 Task: Open report playful template from the template gallery.
Action: Mouse moved to (52, 90)
Screenshot: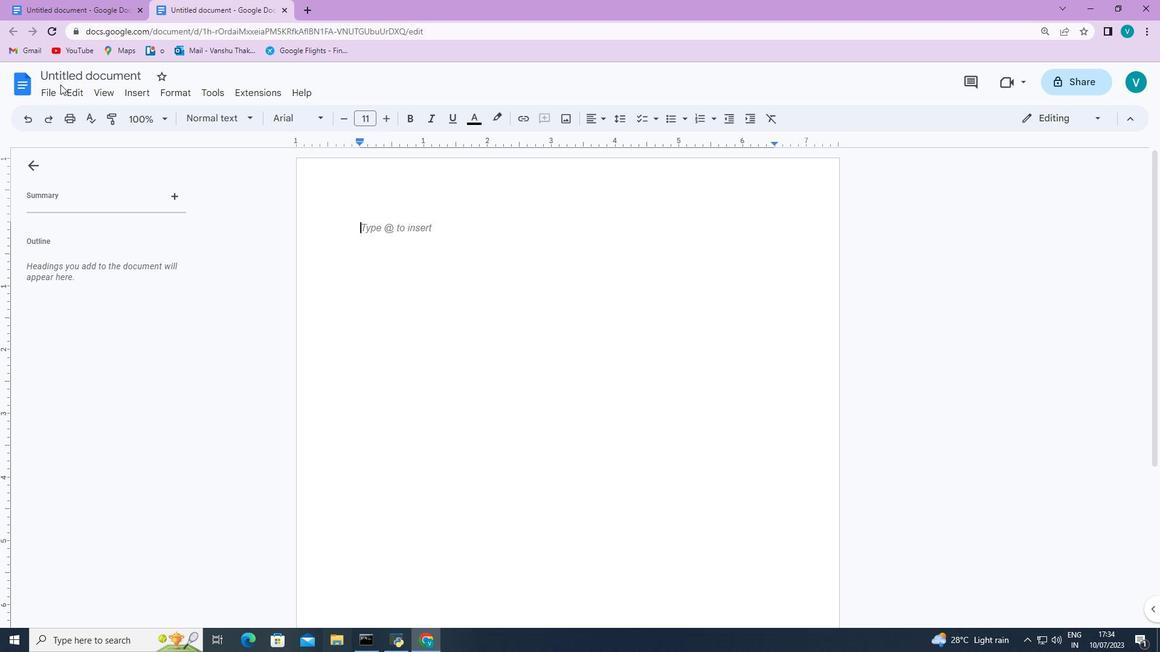 
Action: Mouse pressed left at (52, 90)
Screenshot: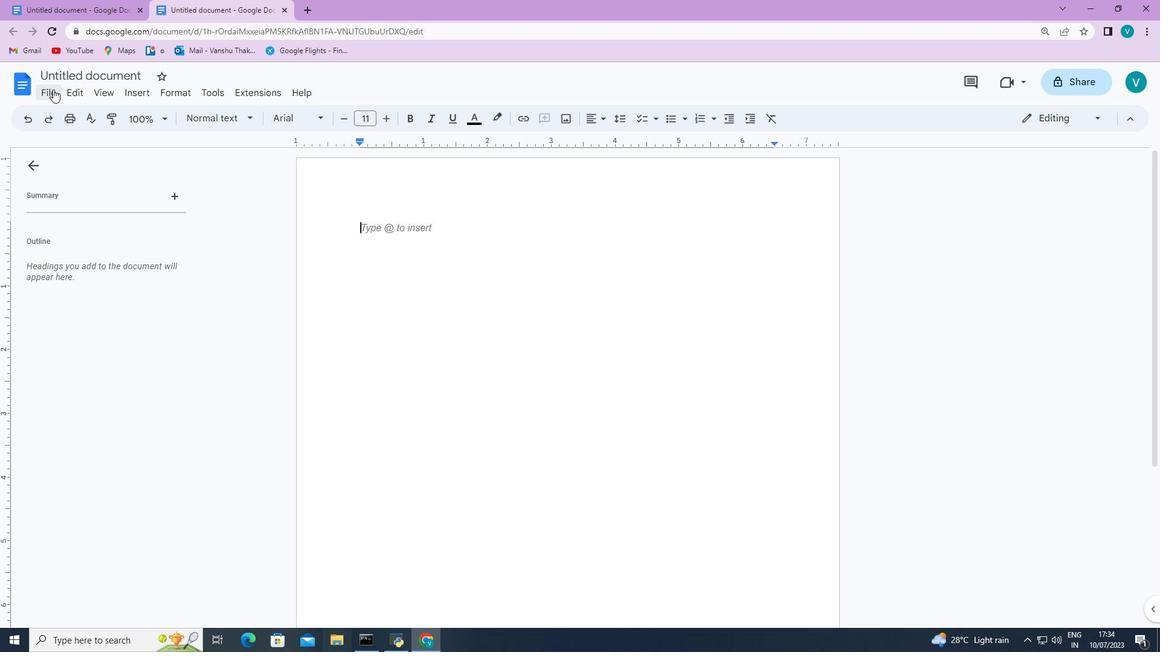 
Action: Mouse moved to (314, 139)
Screenshot: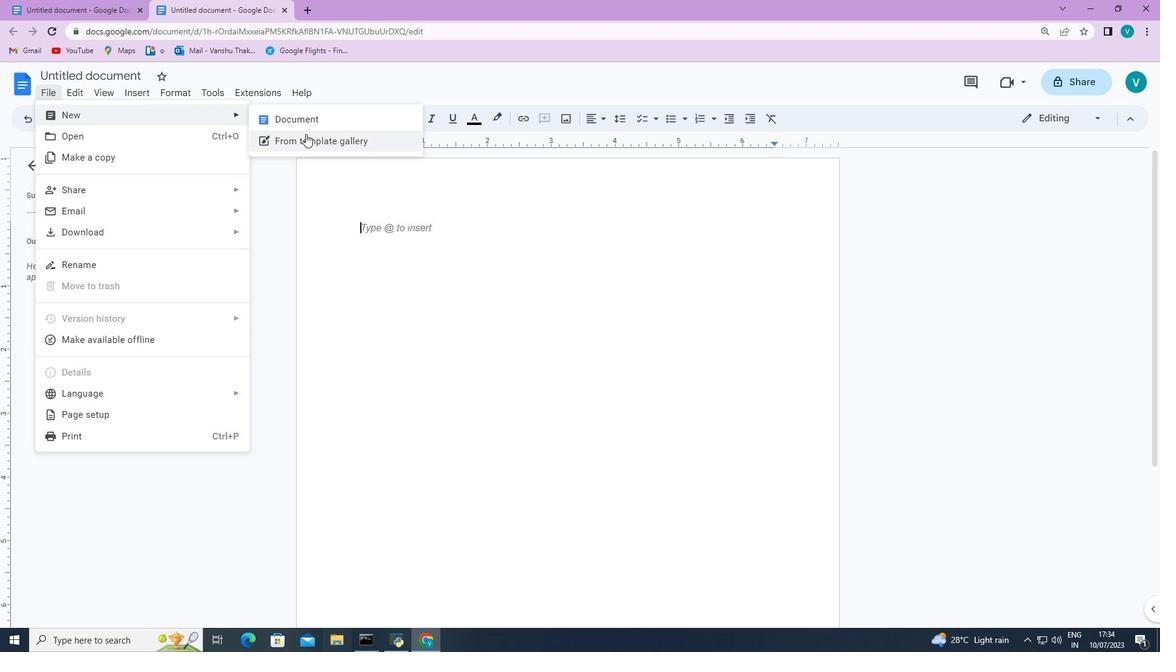 
Action: Mouse pressed left at (314, 139)
Screenshot: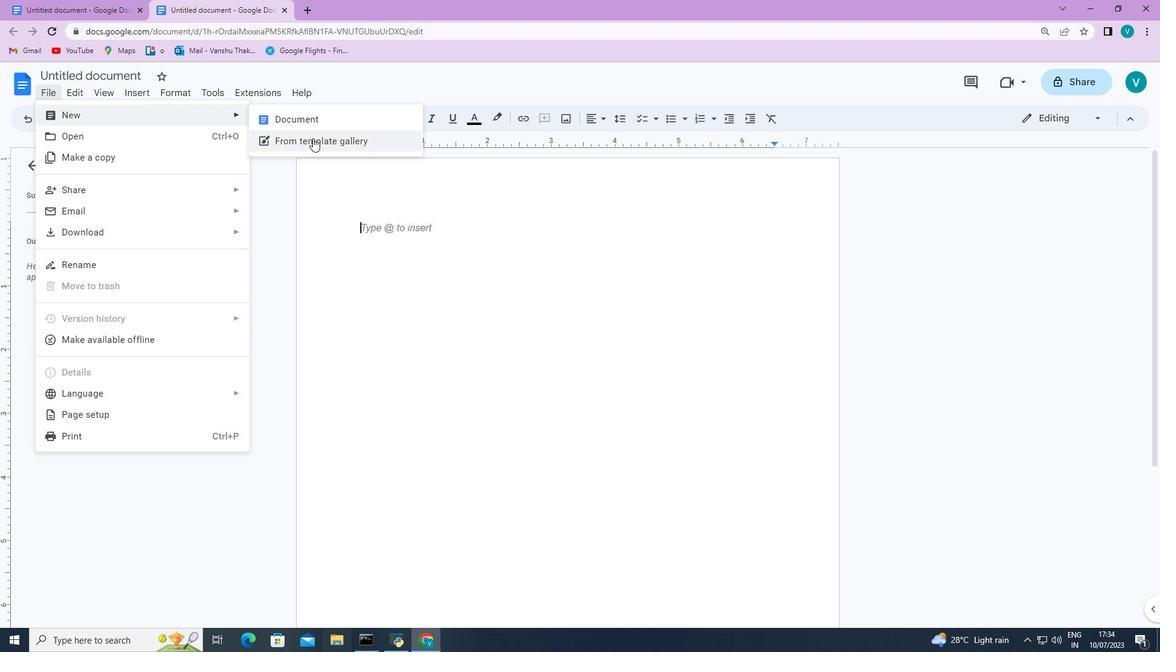
Action: Mouse moved to (352, 287)
Screenshot: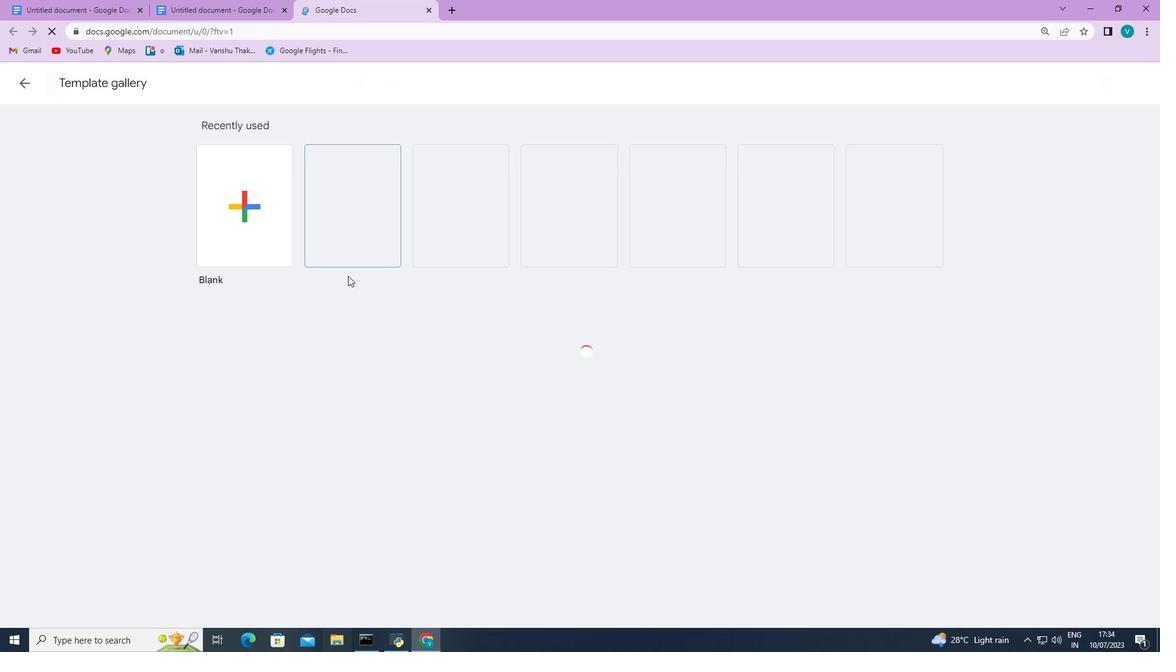 
Action: Mouse scrolled (352, 287) with delta (0, 0)
Screenshot: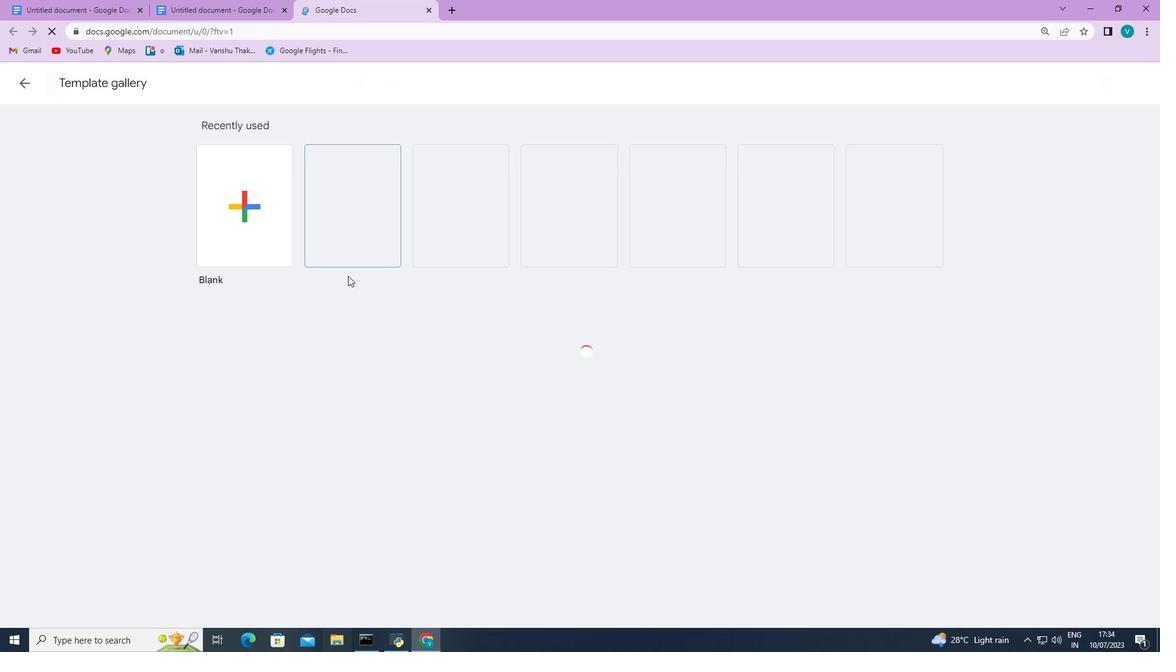 
Action: Mouse moved to (353, 289)
Screenshot: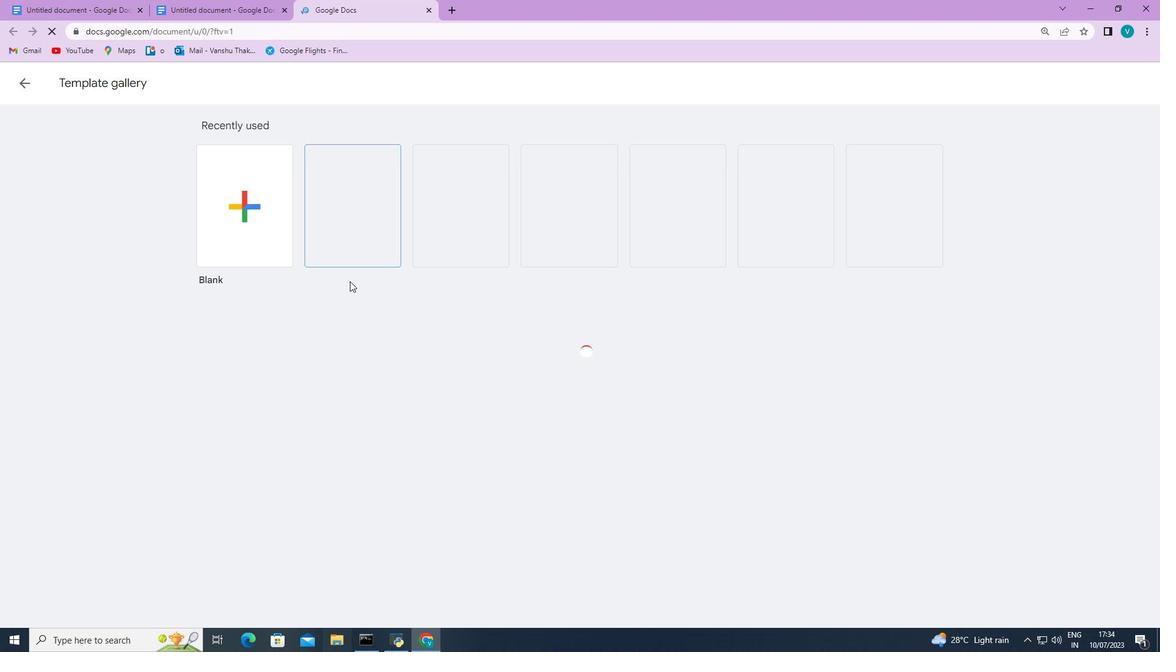 
Action: Mouse scrolled (353, 288) with delta (0, 0)
Screenshot: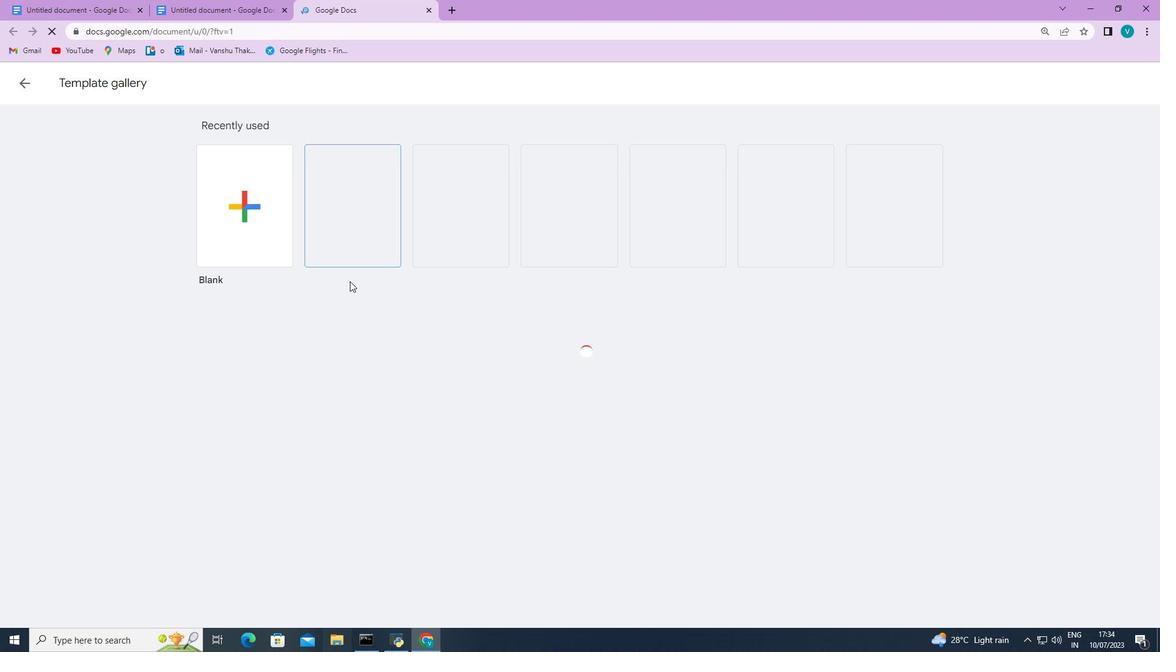 
Action: Mouse moved to (353, 289)
Screenshot: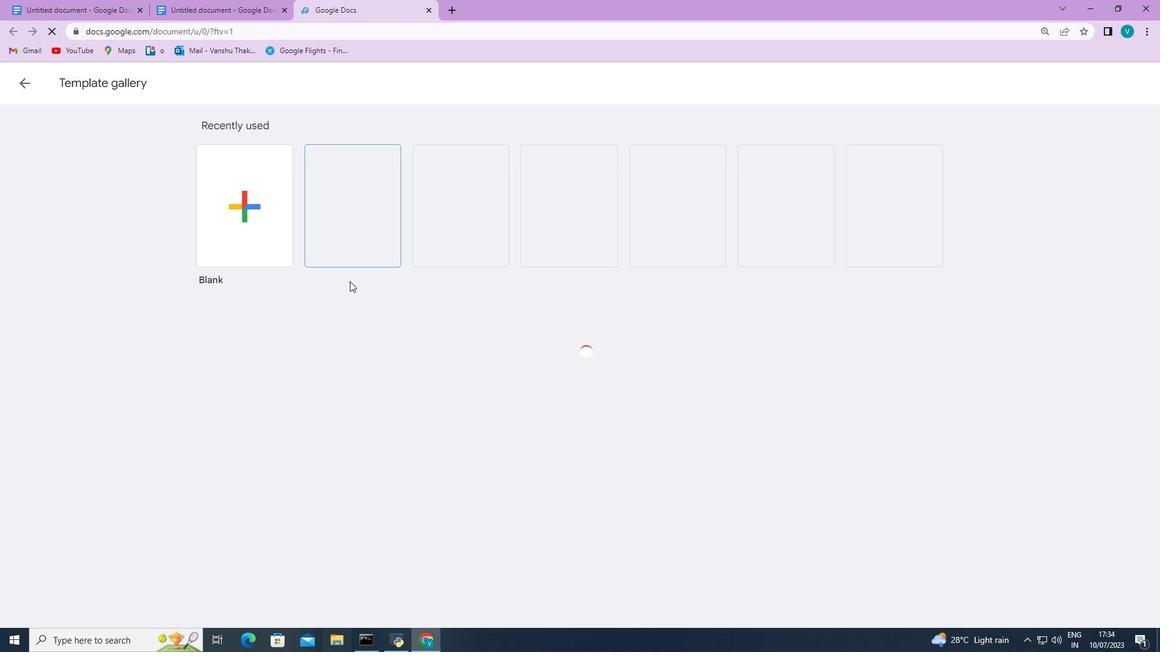 
Action: Mouse scrolled (353, 288) with delta (0, 0)
Screenshot: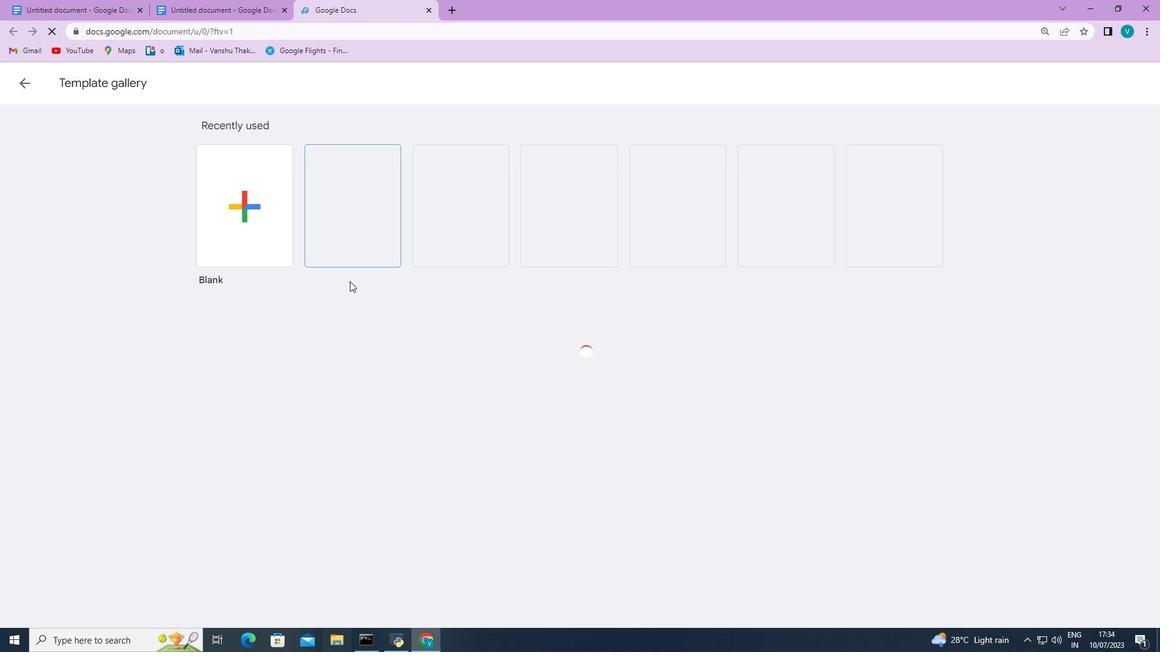 
Action: Mouse scrolled (353, 288) with delta (0, 0)
Screenshot: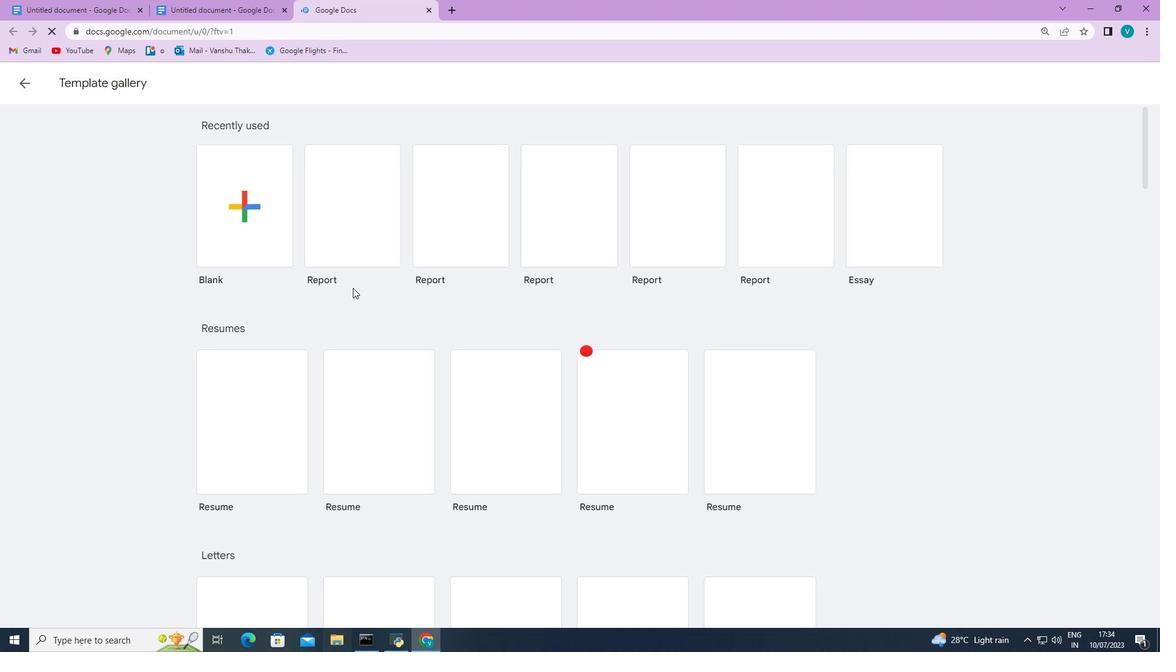 
Action: Mouse scrolled (353, 288) with delta (0, 0)
Screenshot: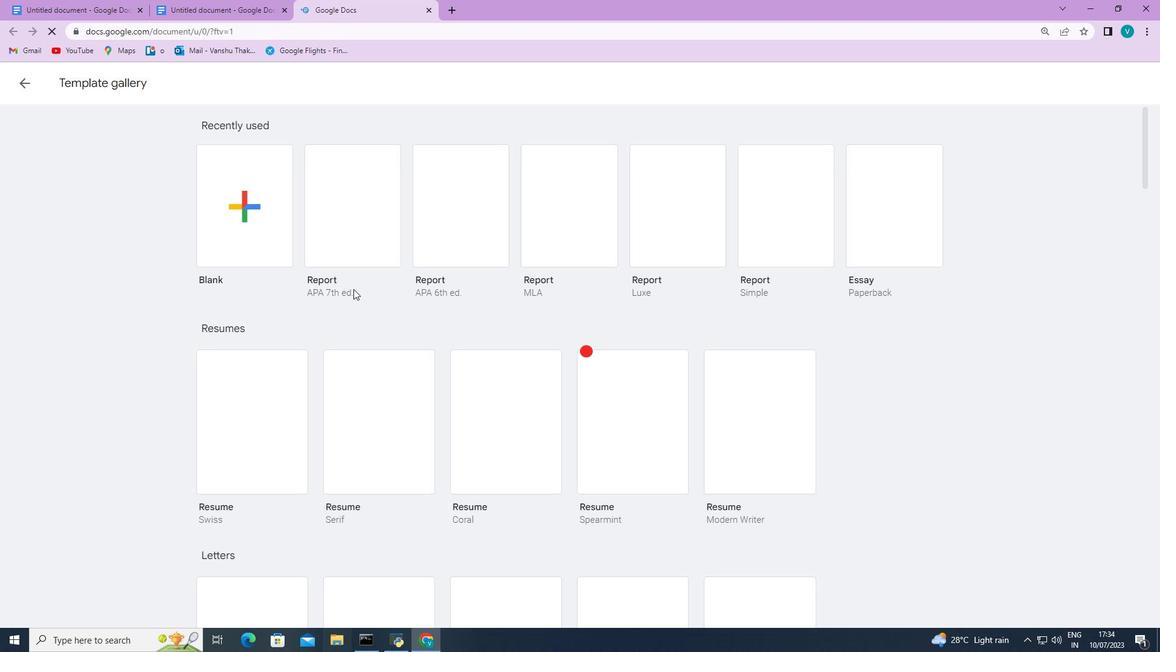 
Action: Mouse scrolled (353, 288) with delta (0, 0)
Screenshot: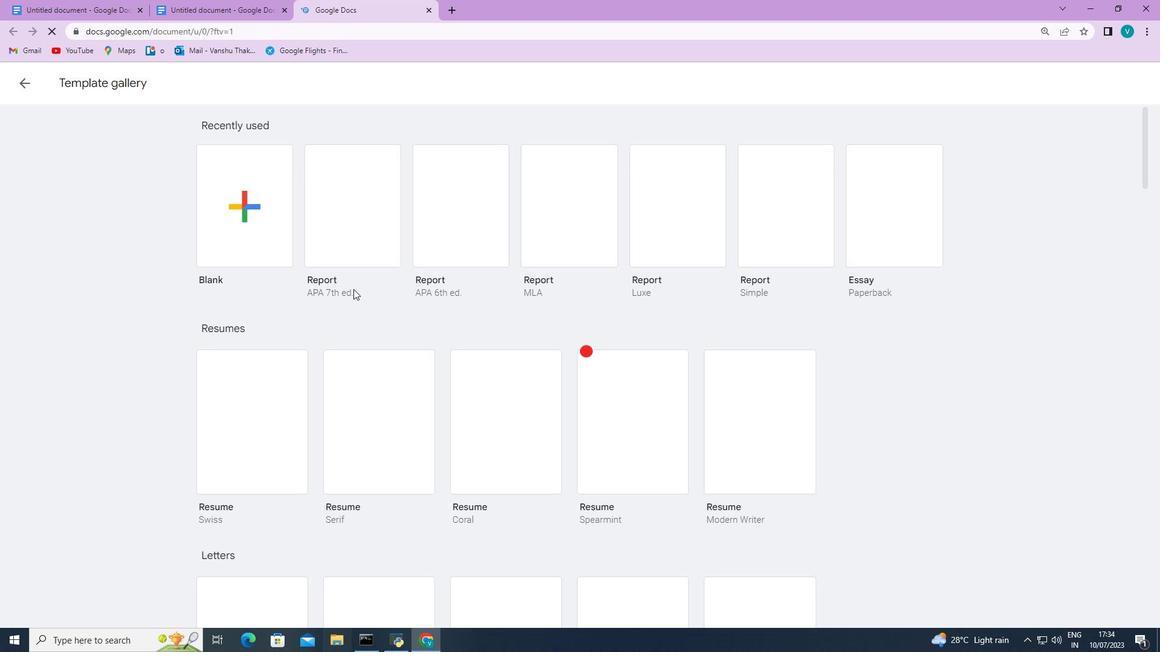 
Action: Mouse scrolled (353, 288) with delta (0, 0)
Screenshot: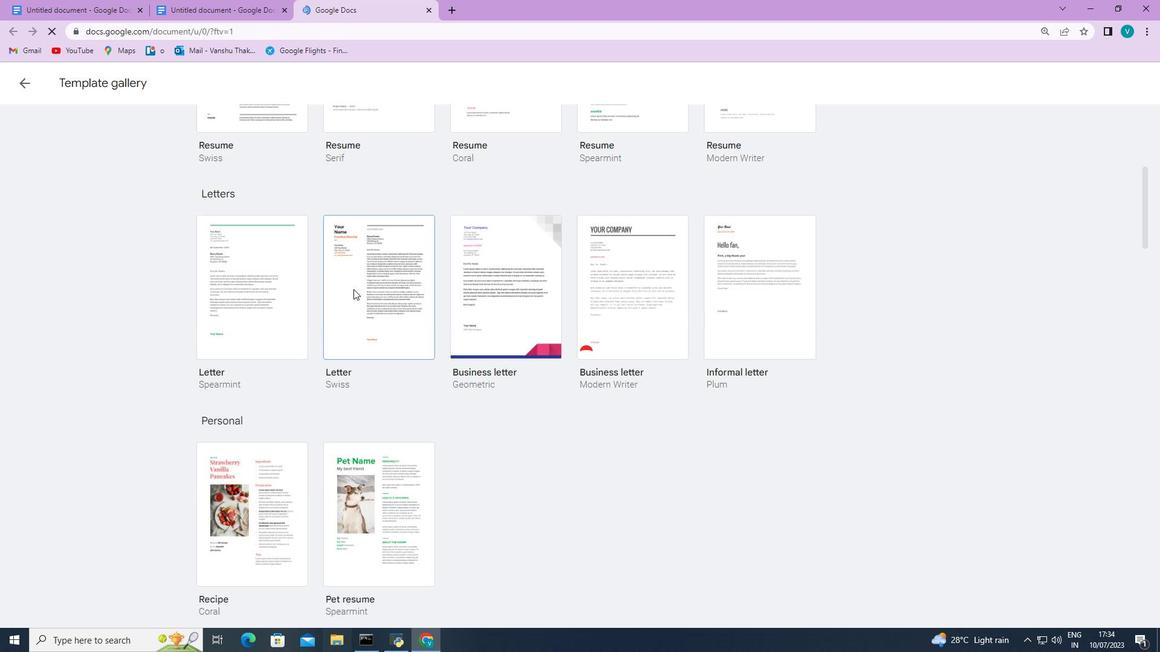 
Action: Mouse scrolled (353, 288) with delta (0, 0)
Screenshot: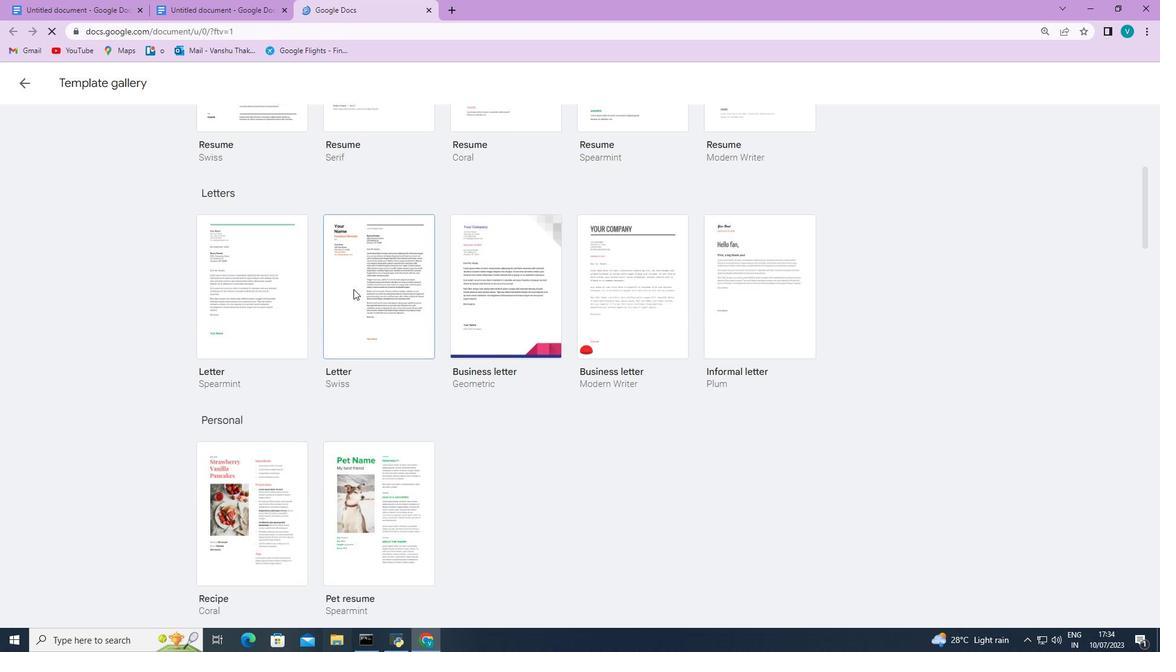 
Action: Mouse scrolled (353, 288) with delta (0, 0)
Screenshot: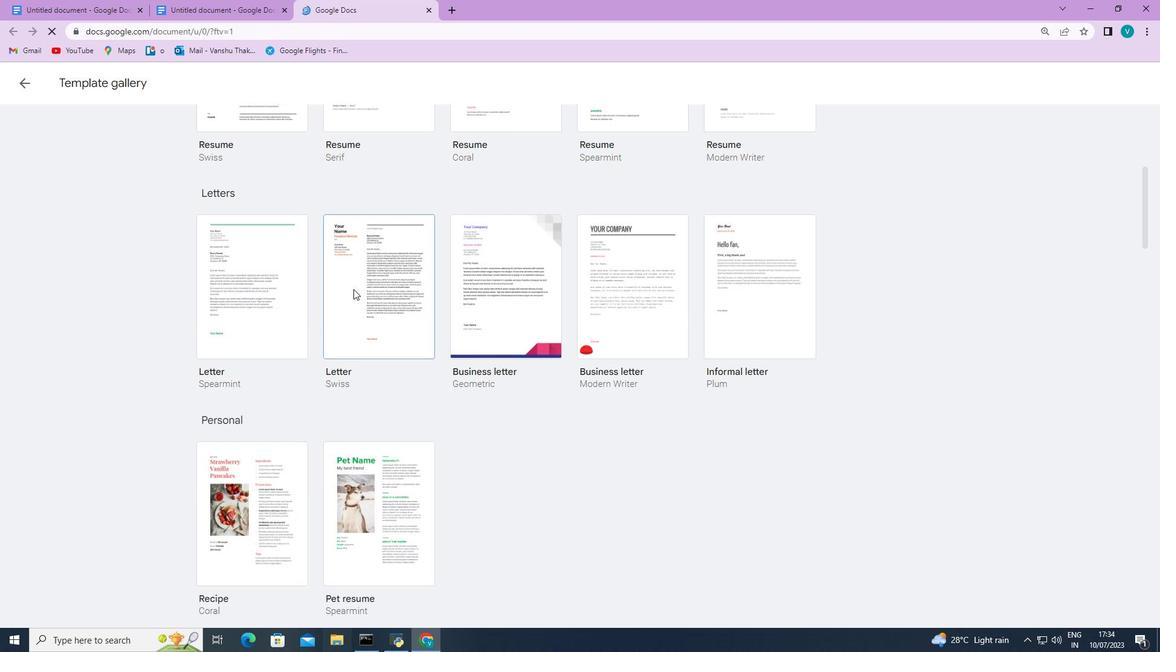 
Action: Mouse scrolled (353, 288) with delta (0, 0)
Screenshot: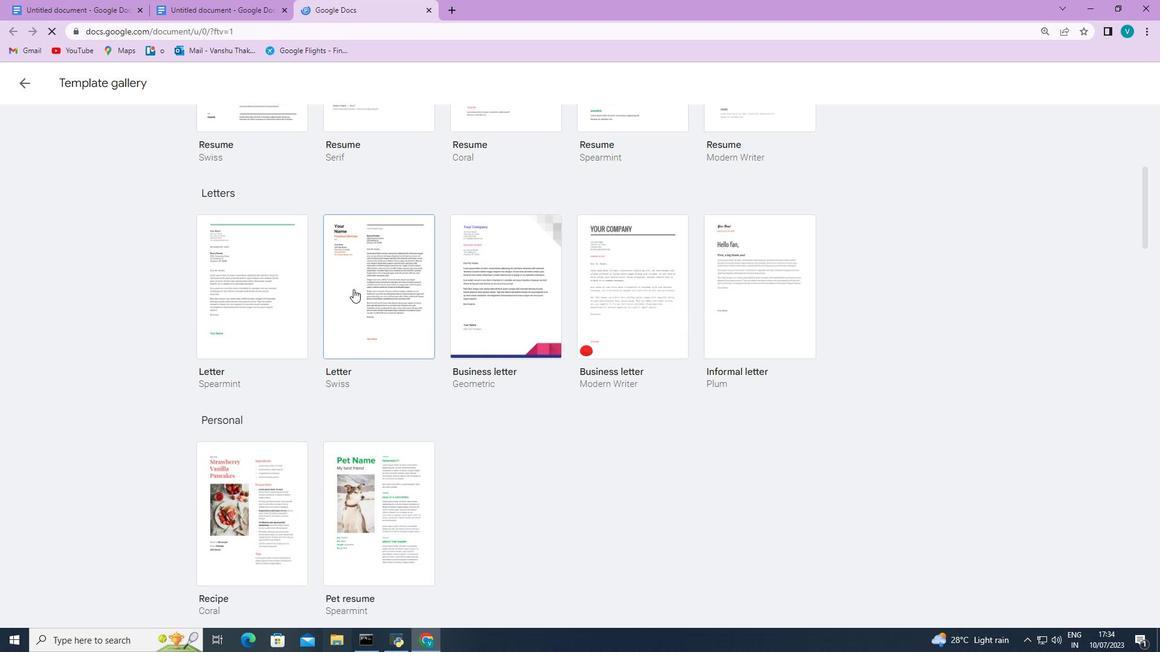 
Action: Mouse scrolled (353, 288) with delta (0, 0)
Screenshot: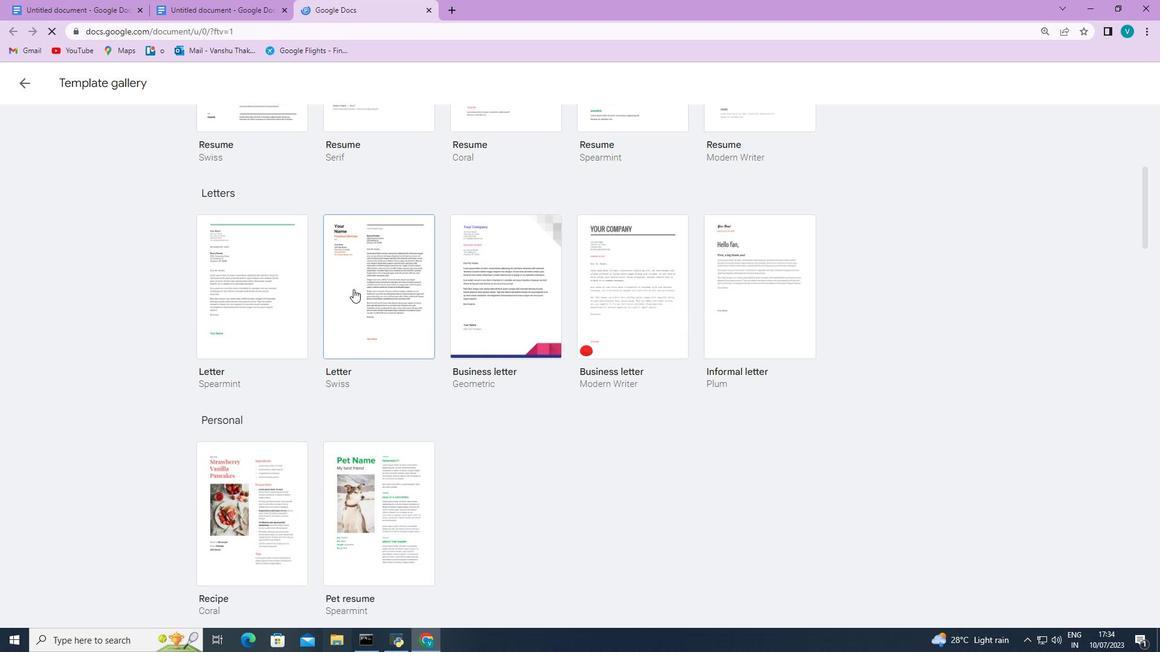 
Action: Mouse scrolled (353, 288) with delta (0, 0)
Screenshot: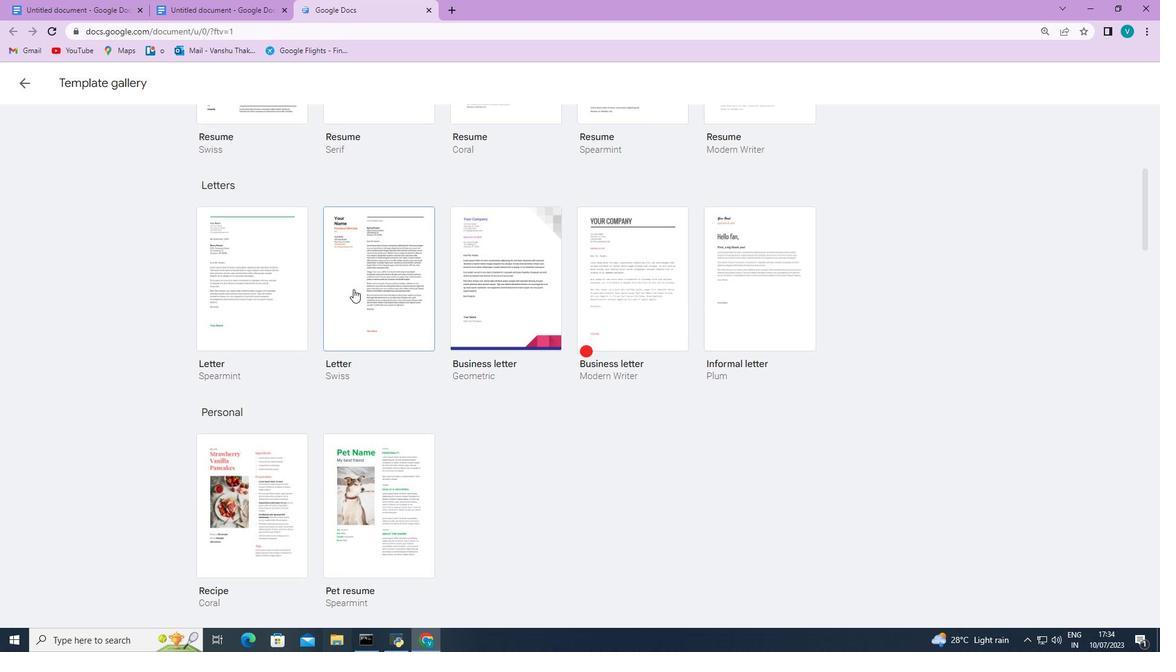 
Action: Mouse scrolled (353, 288) with delta (0, 0)
Screenshot: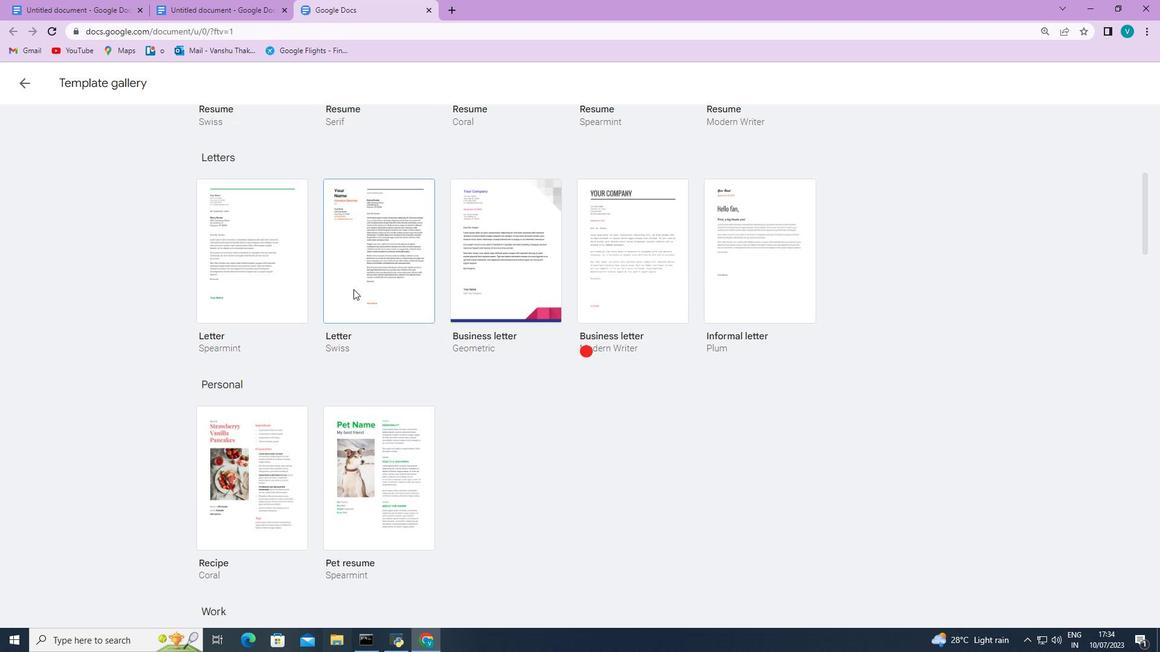 
Action: Mouse scrolled (353, 288) with delta (0, 0)
Screenshot: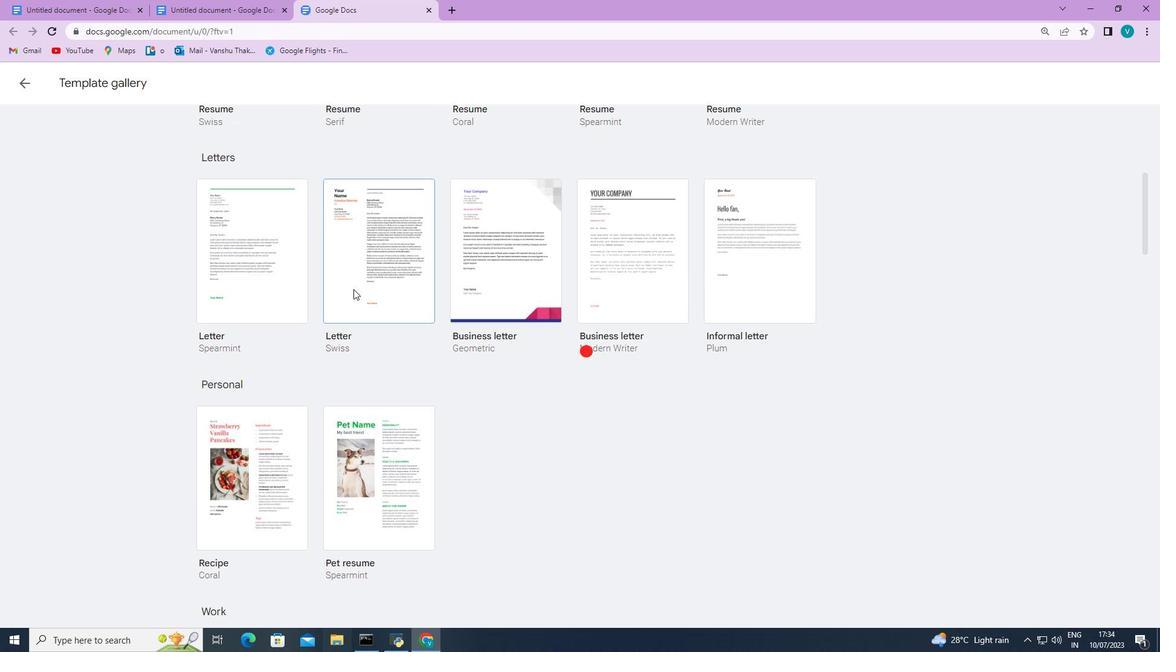 
Action: Mouse scrolled (353, 288) with delta (0, 0)
Screenshot: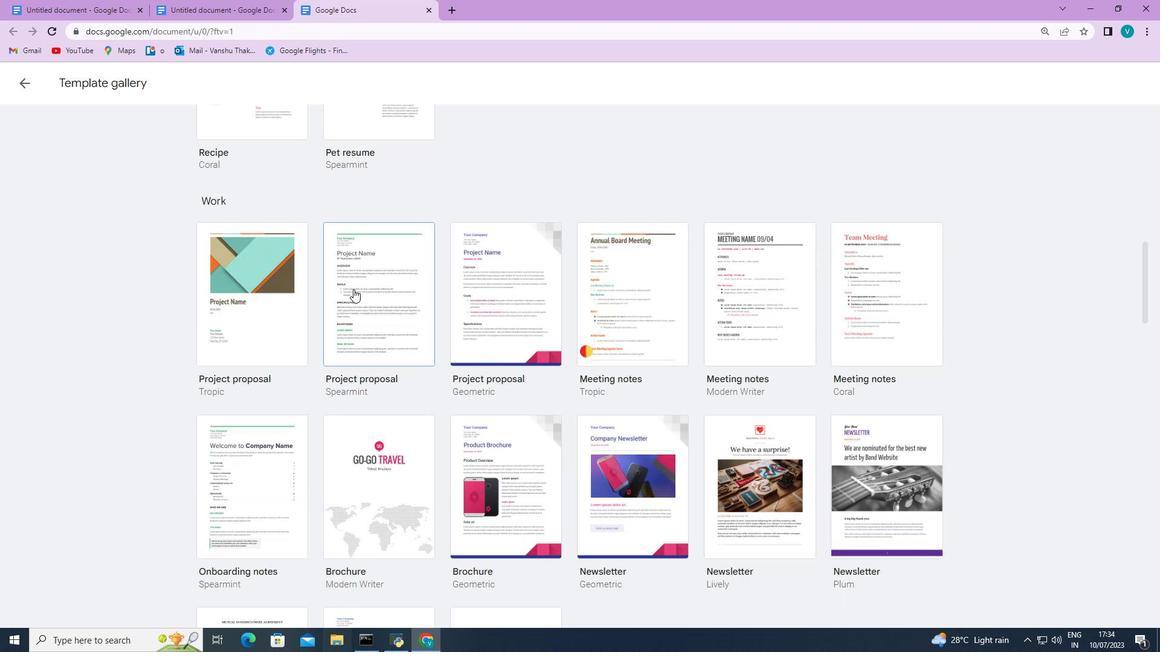 
Action: Mouse scrolled (353, 288) with delta (0, 0)
Screenshot: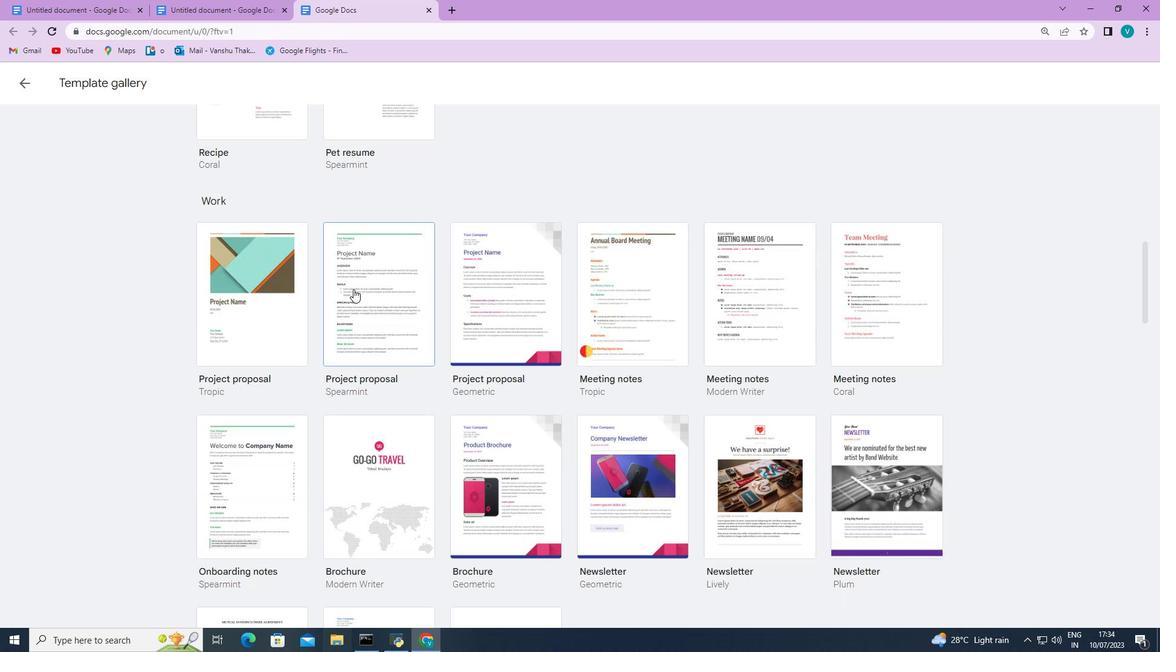 
Action: Mouse scrolled (353, 288) with delta (0, 0)
Screenshot: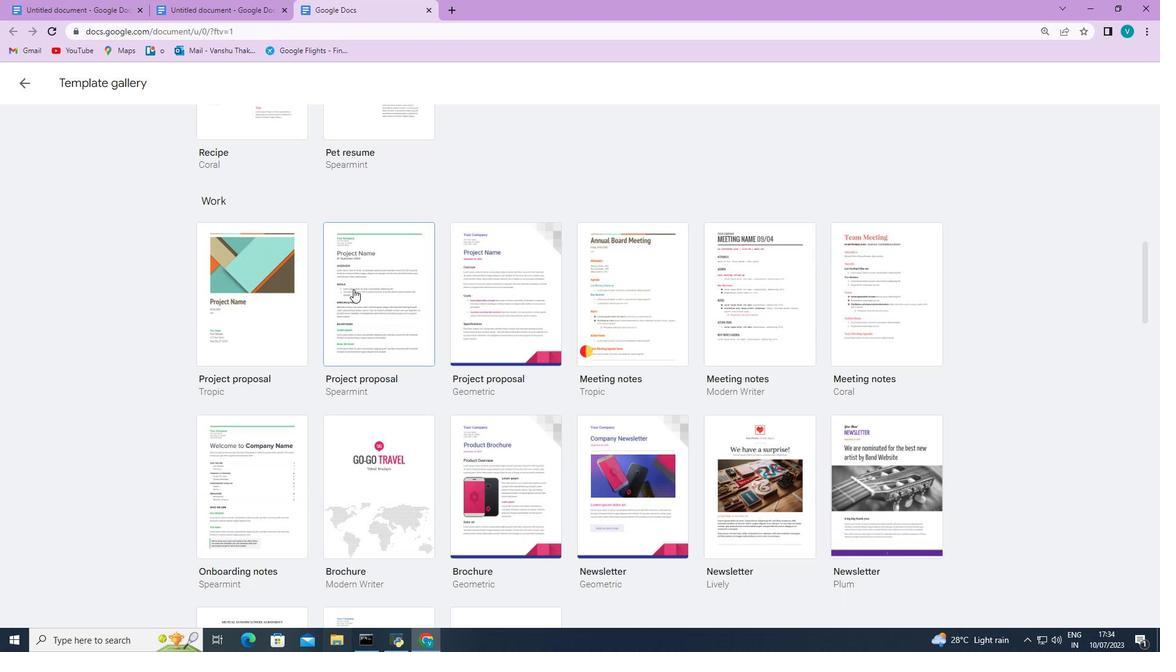 
Action: Mouse scrolled (353, 288) with delta (0, 0)
Screenshot: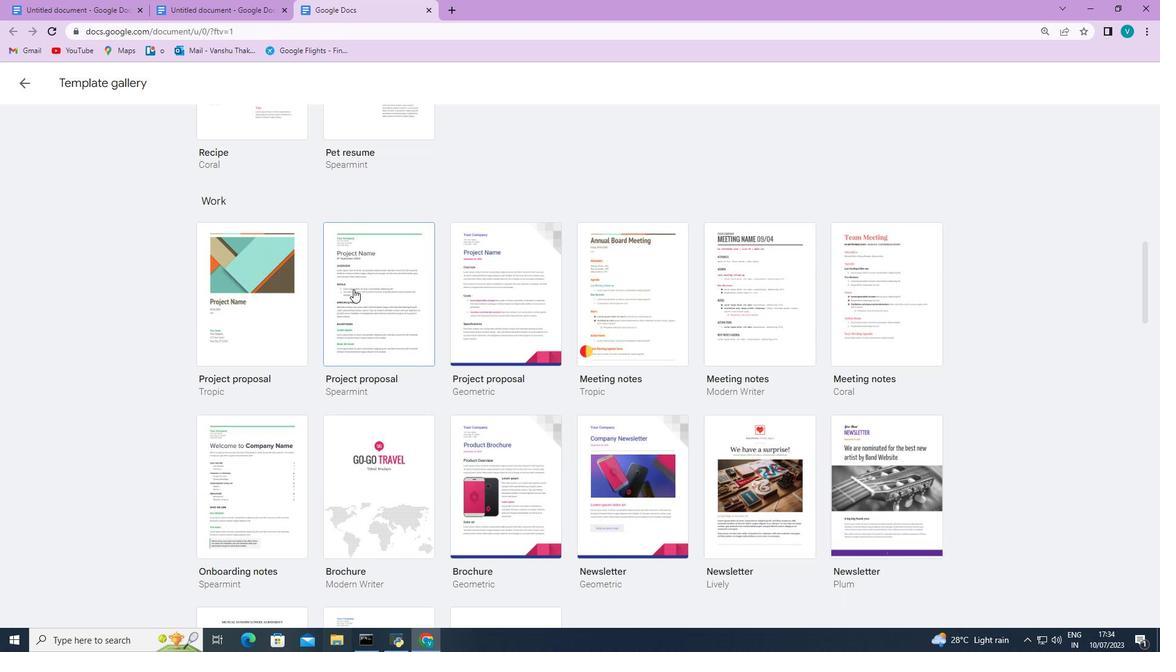 
Action: Mouse scrolled (353, 288) with delta (0, 0)
Screenshot: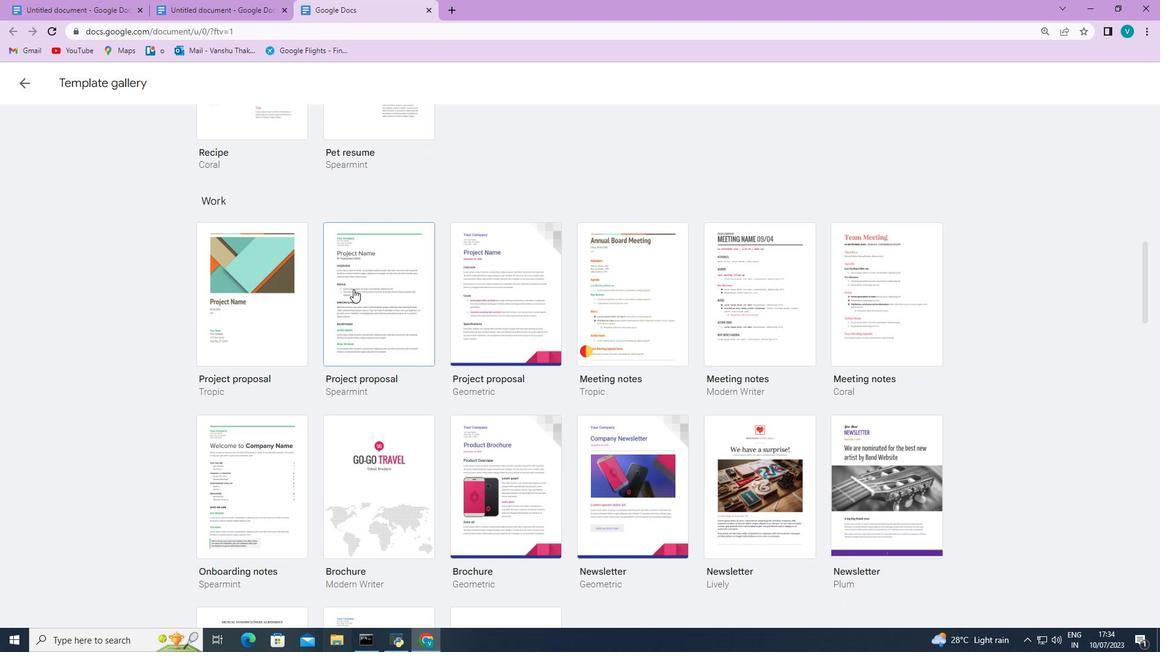 
Action: Mouse scrolled (353, 288) with delta (0, 0)
Screenshot: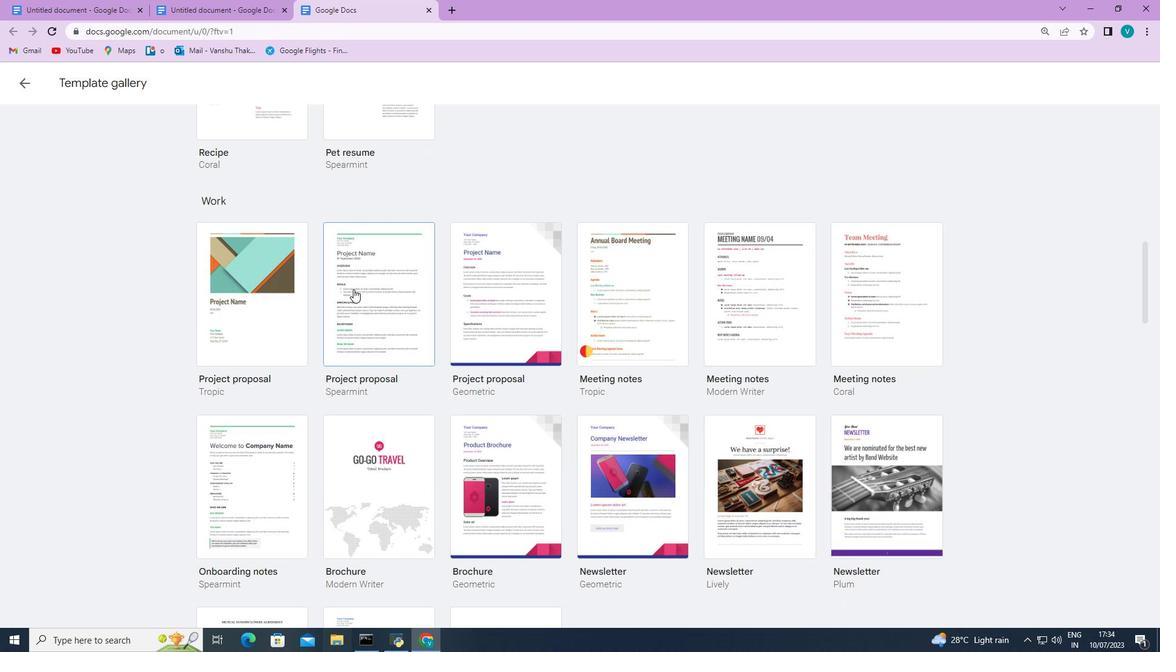 
Action: Mouse scrolled (353, 288) with delta (0, 0)
Screenshot: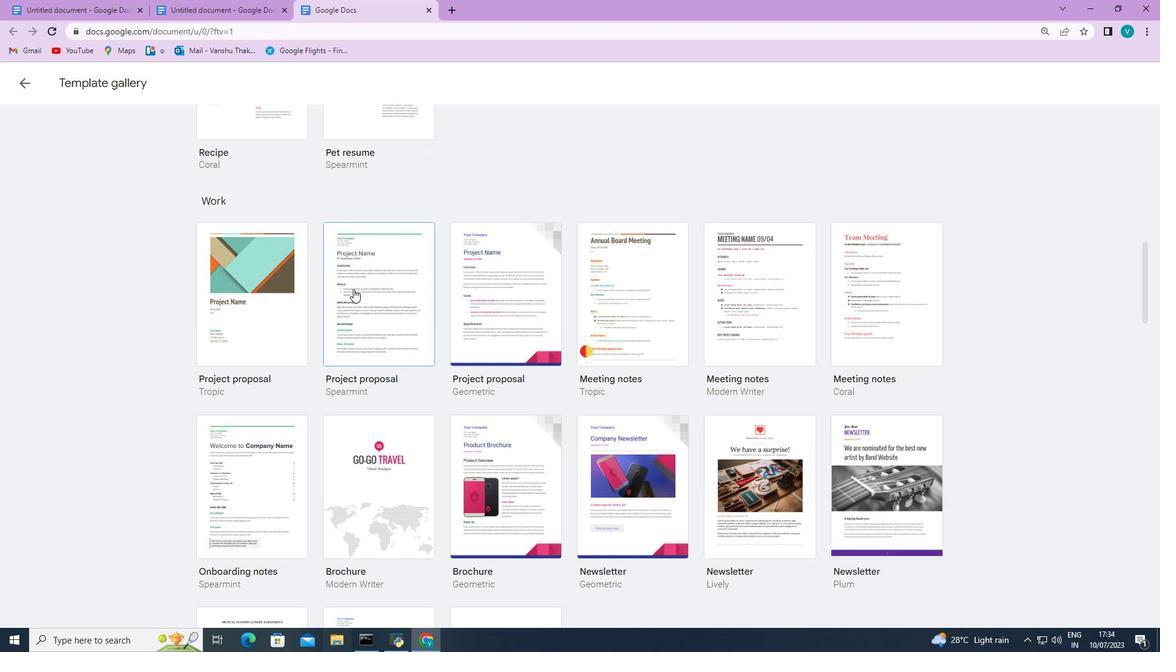 
Action: Mouse scrolled (353, 288) with delta (0, 0)
Screenshot: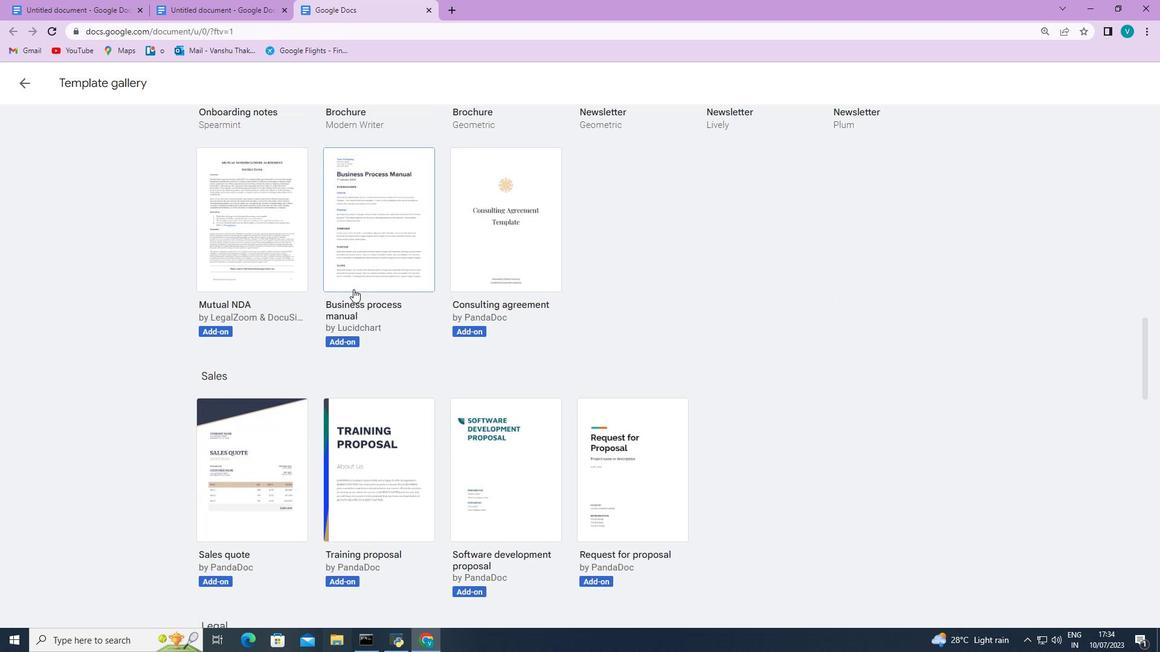 
Action: Mouse scrolled (353, 288) with delta (0, 0)
Screenshot: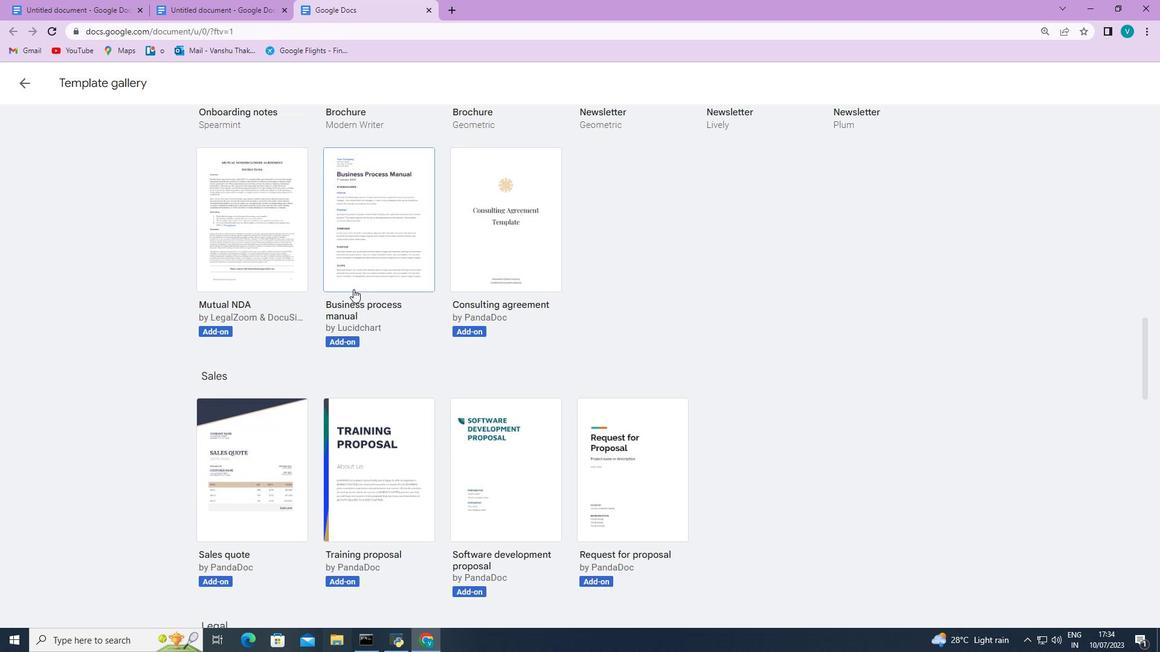 
Action: Mouse scrolled (353, 288) with delta (0, 0)
Screenshot: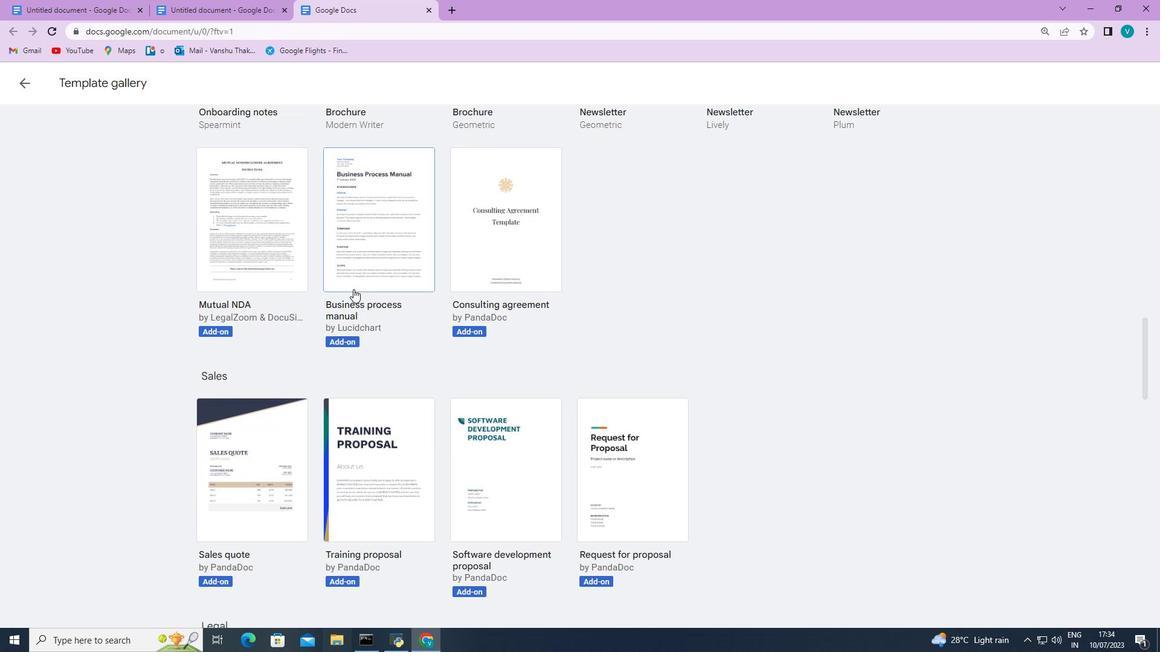 
Action: Mouse scrolled (353, 288) with delta (0, 0)
Screenshot: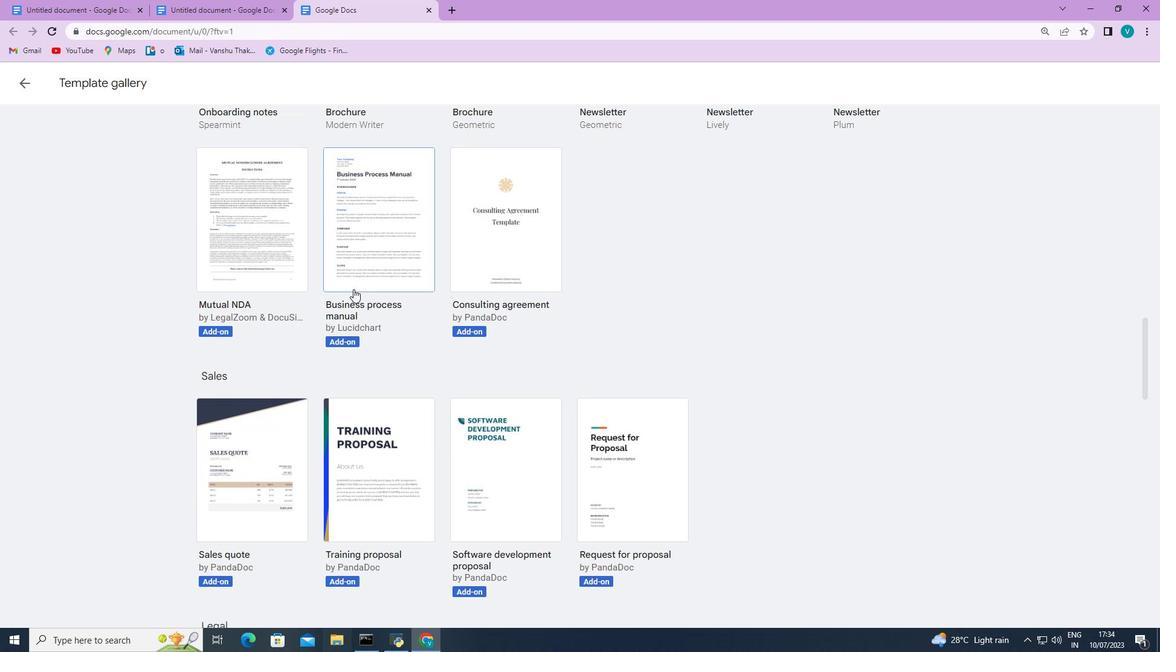 
Action: Mouse scrolled (353, 288) with delta (0, 0)
Screenshot: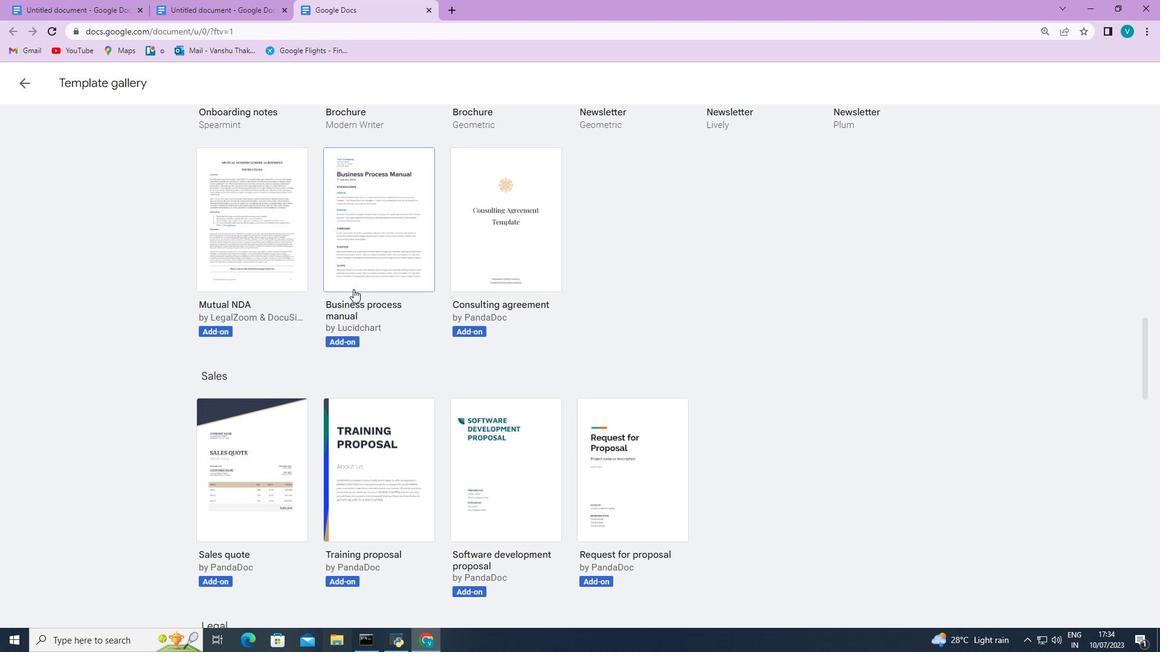 
Action: Mouse moved to (354, 290)
Screenshot: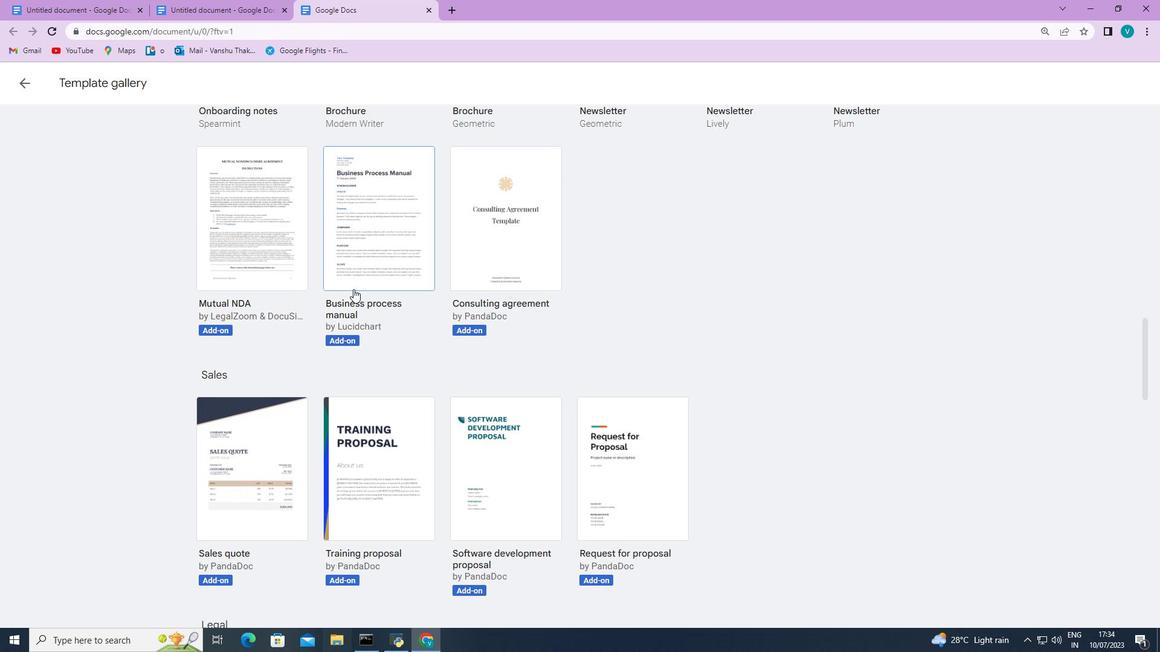 
Action: Mouse scrolled (354, 289) with delta (0, 0)
Screenshot: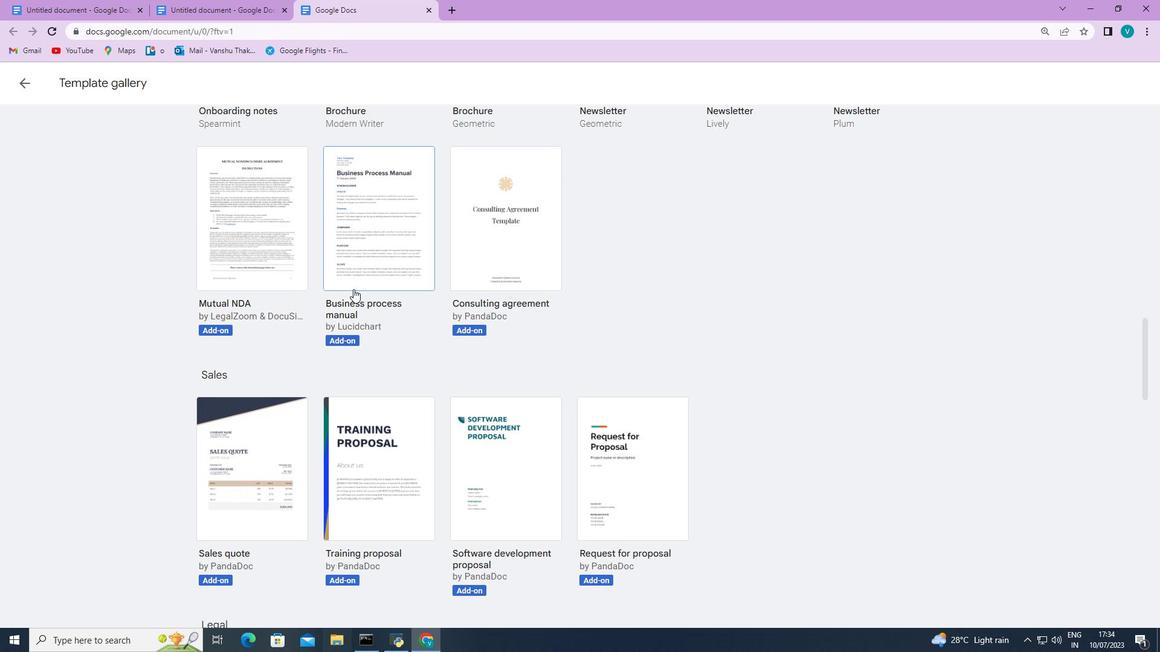 
Action: Mouse scrolled (354, 289) with delta (0, 0)
Screenshot: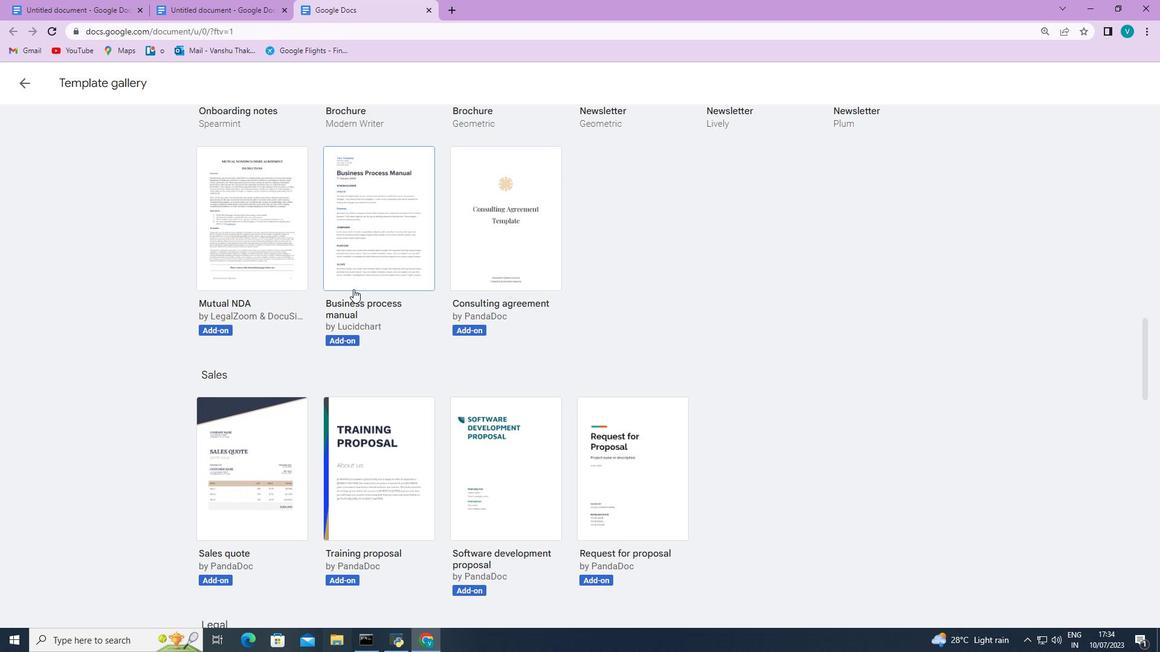 
Action: Mouse scrolled (354, 289) with delta (0, 0)
Screenshot: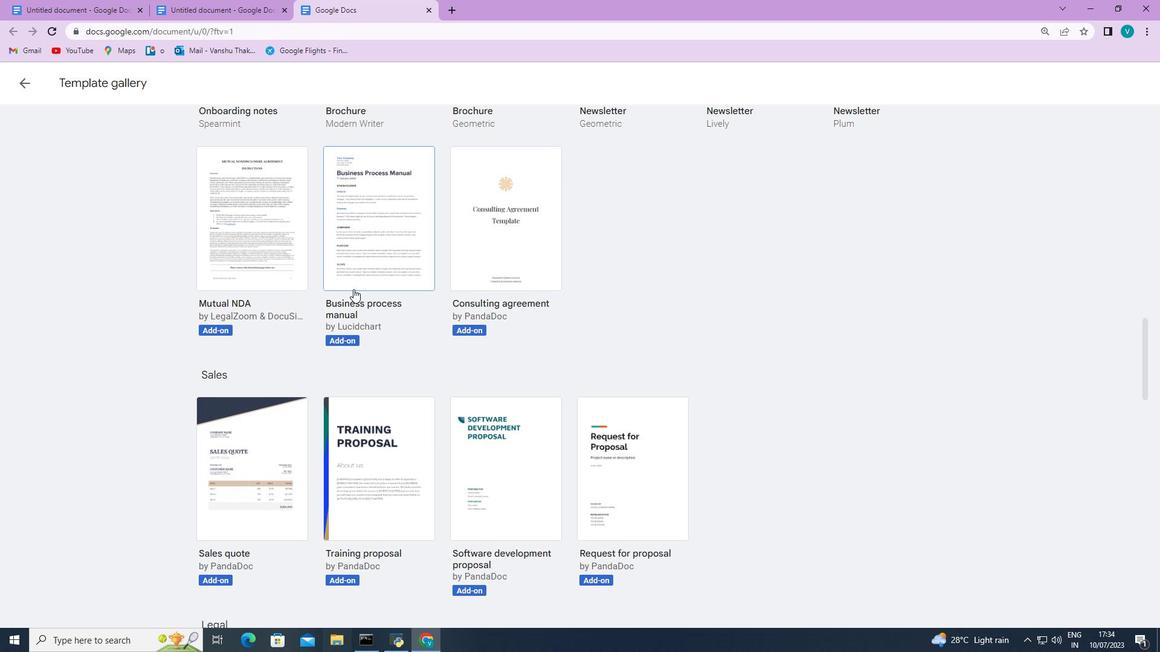 
Action: Mouse scrolled (354, 289) with delta (0, 0)
Screenshot: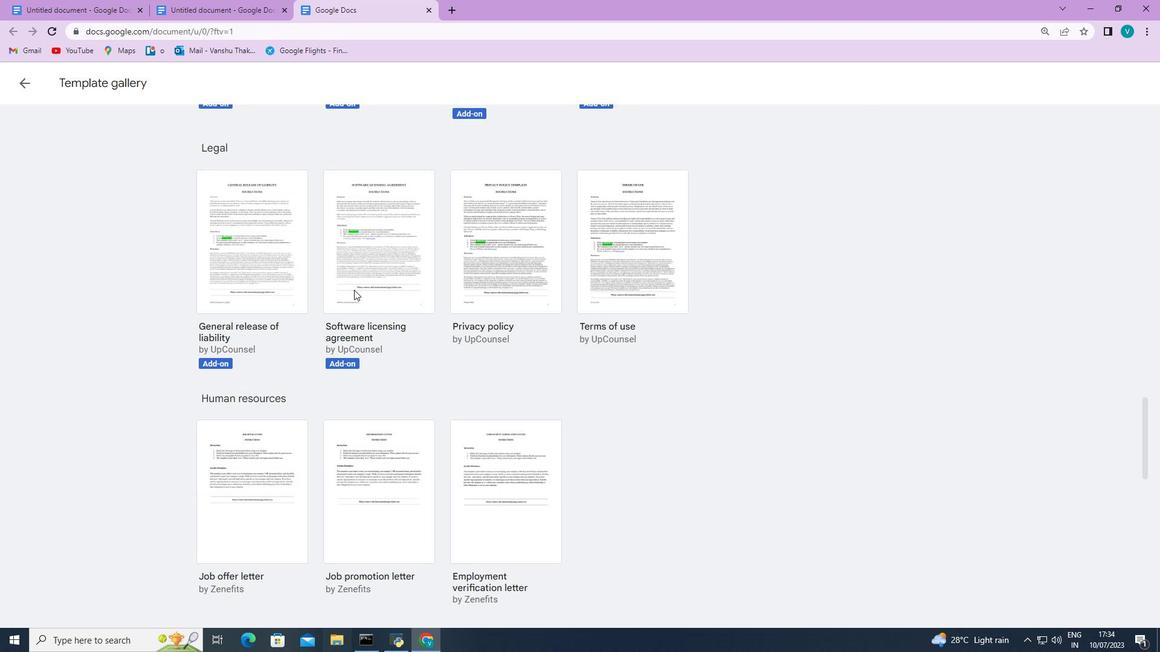 
Action: Mouse scrolled (354, 289) with delta (0, 0)
Screenshot: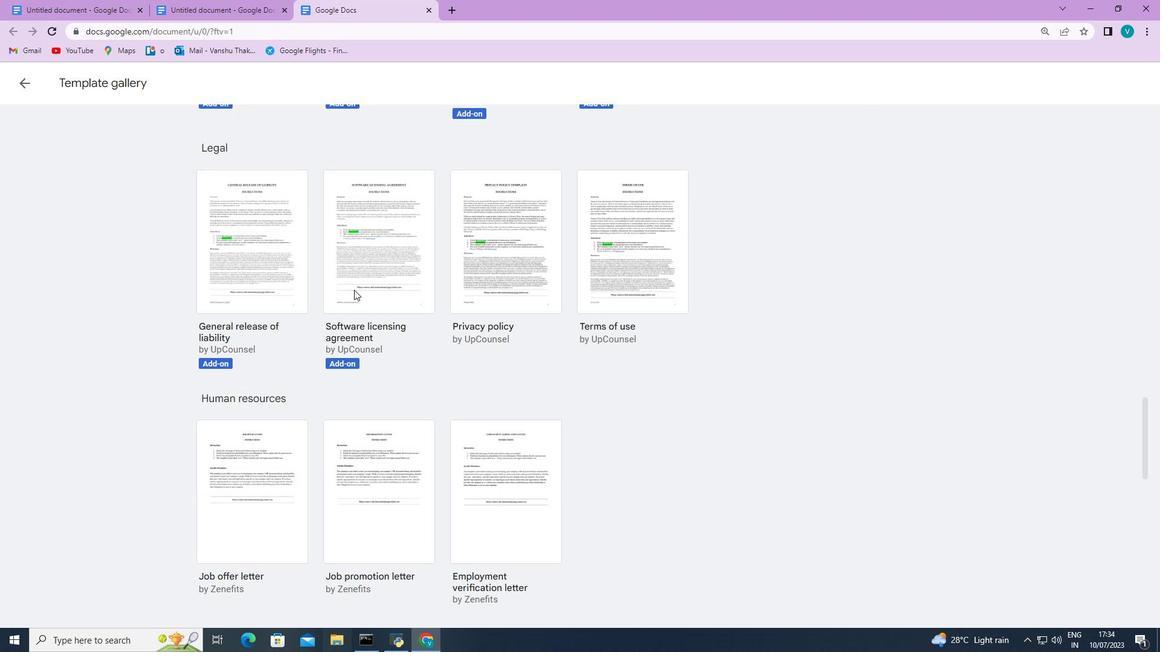 
Action: Mouse scrolled (354, 289) with delta (0, 0)
Screenshot: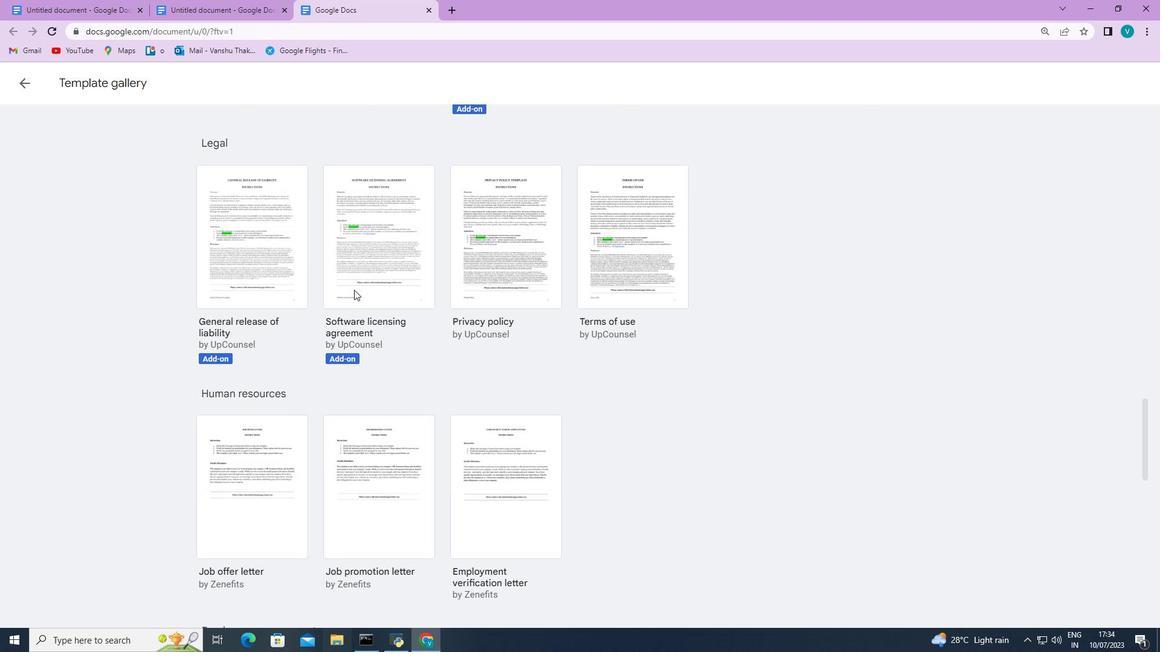 
Action: Mouse scrolled (354, 289) with delta (0, 0)
Screenshot: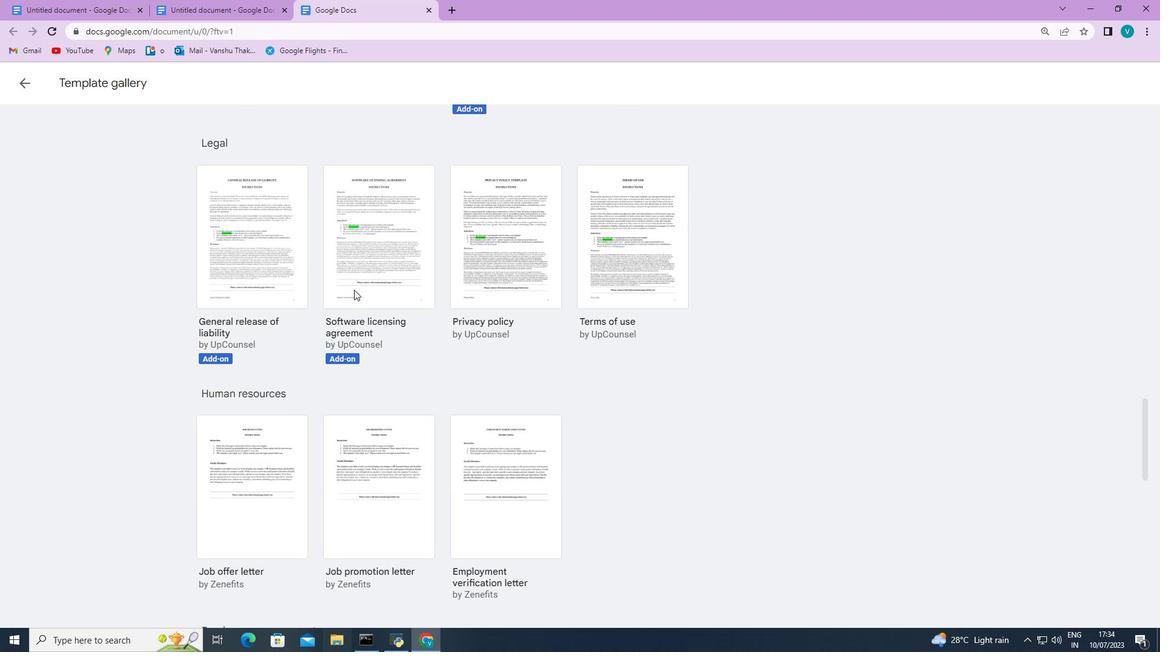 
Action: Mouse scrolled (354, 289) with delta (0, 0)
Screenshot: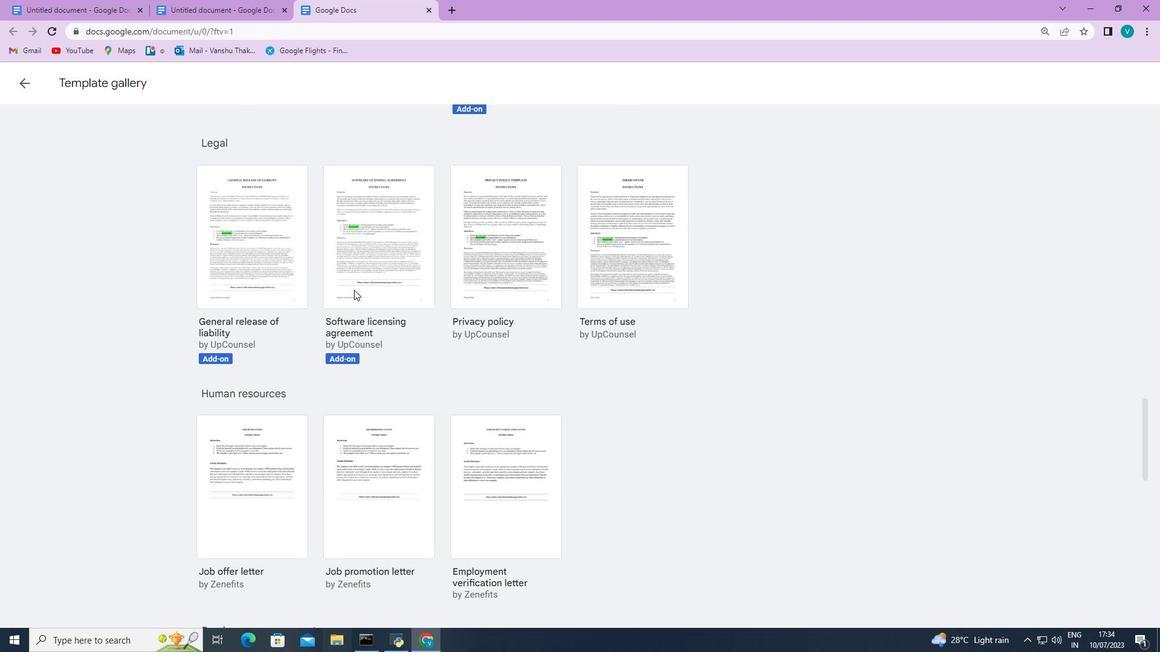 
Action: Mouse scrolled (354, 289) with delta (0, 0)
Screenshot: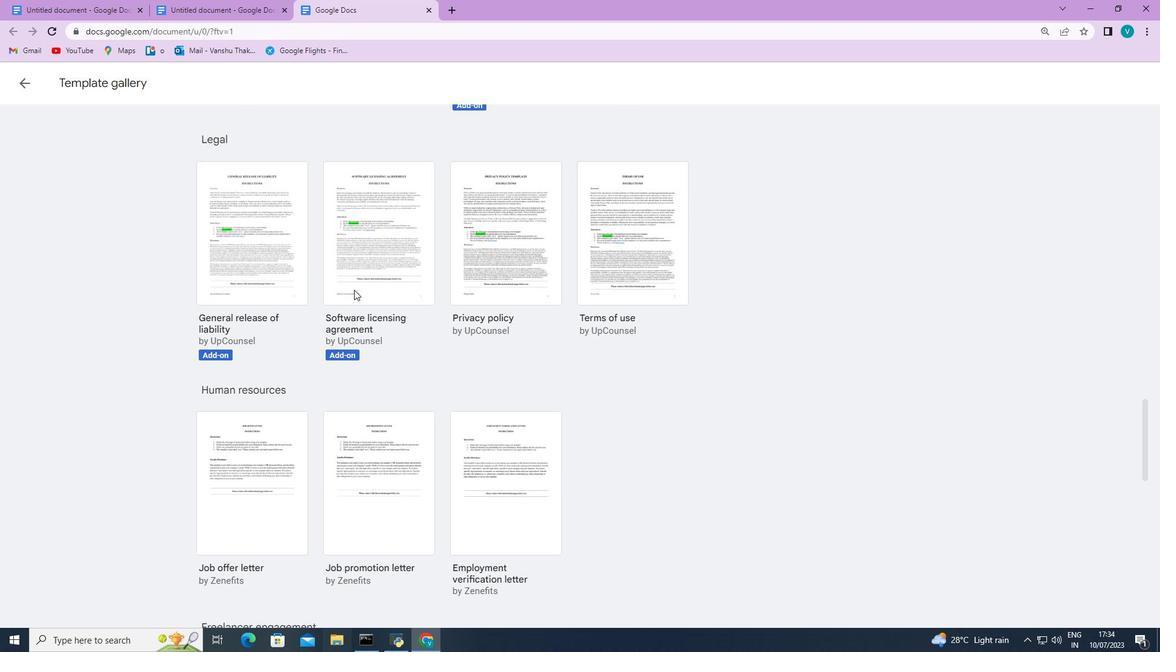 
Action: Mouse scrolled (354, 289) with delta (0, 0)
Screenshot: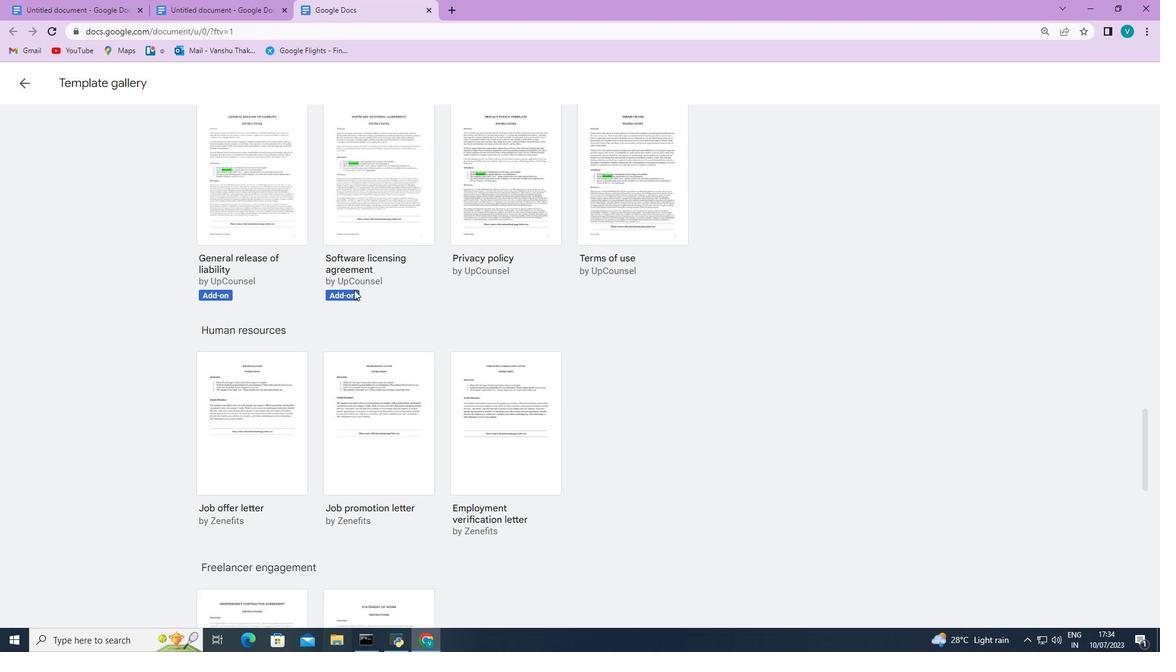
Action: Mouse scrolled (354, 289) with delta (0, 0)
Screenshot: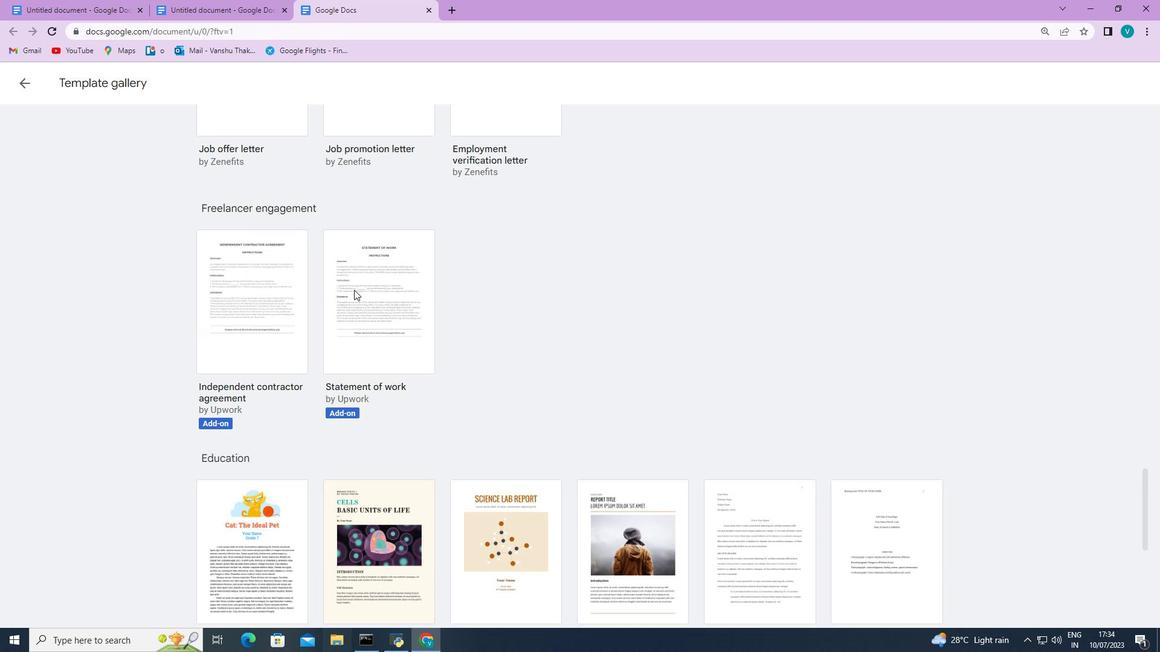 
Action: Mouse scrolled (354, 289) with delta (0, 0)
Screenshot: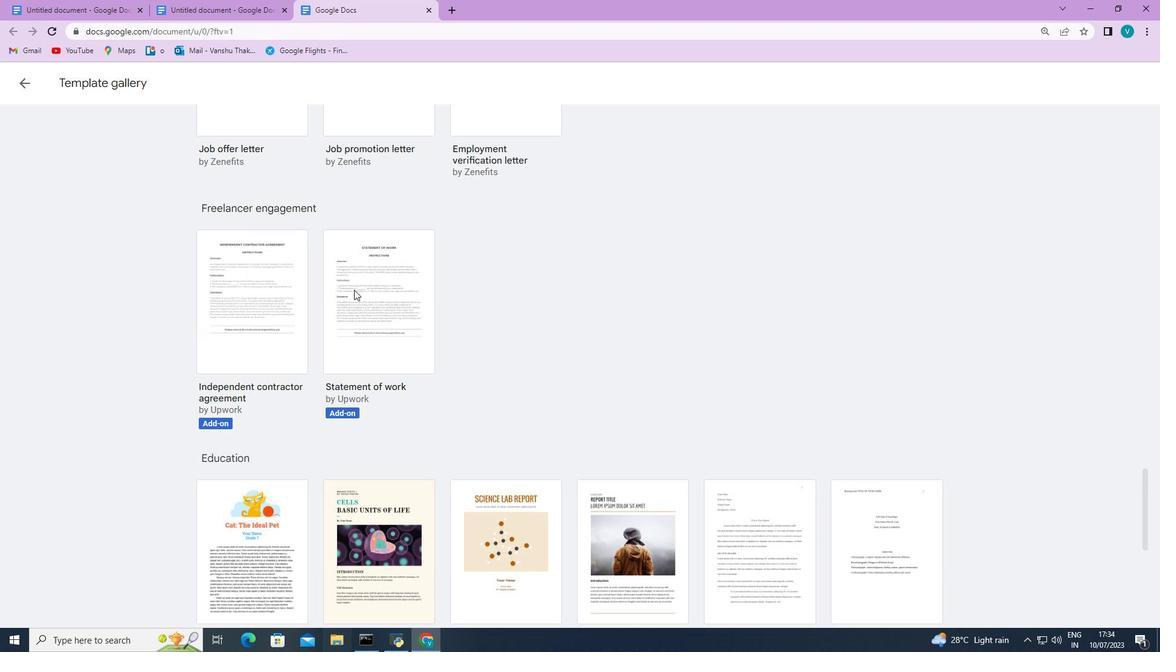 
Action: Mouse scrolled (354, 289) with delta (0, 0)
Screenshot: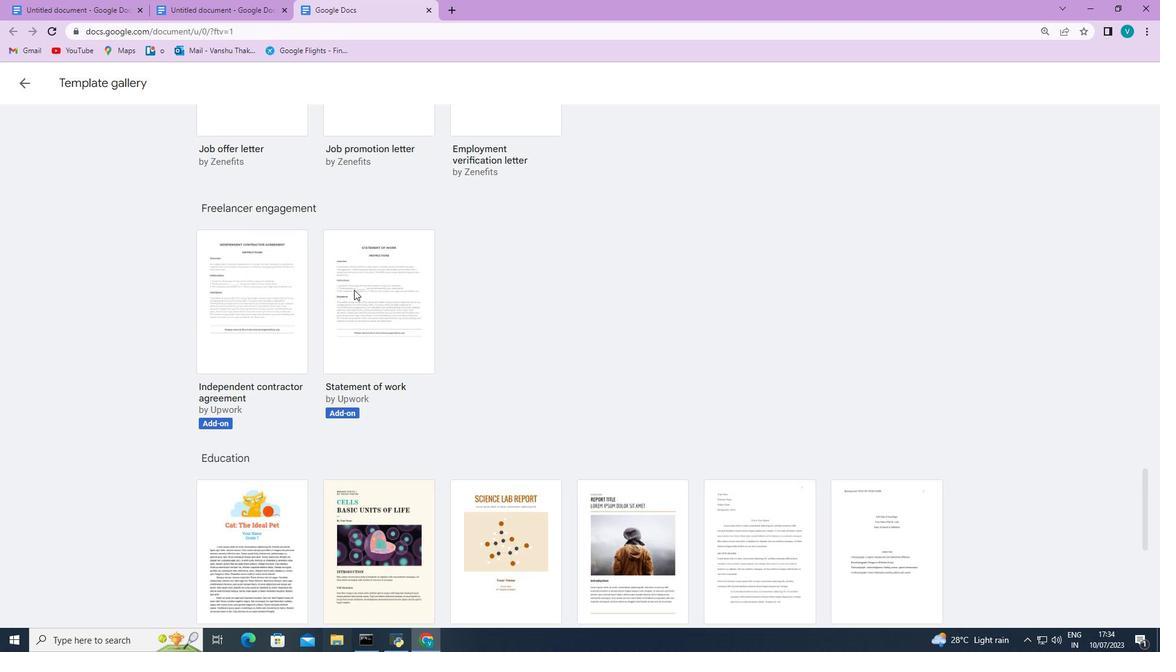 
Action: Mouse scrolled (354, 289) with delta (0, 0)
Screenshot: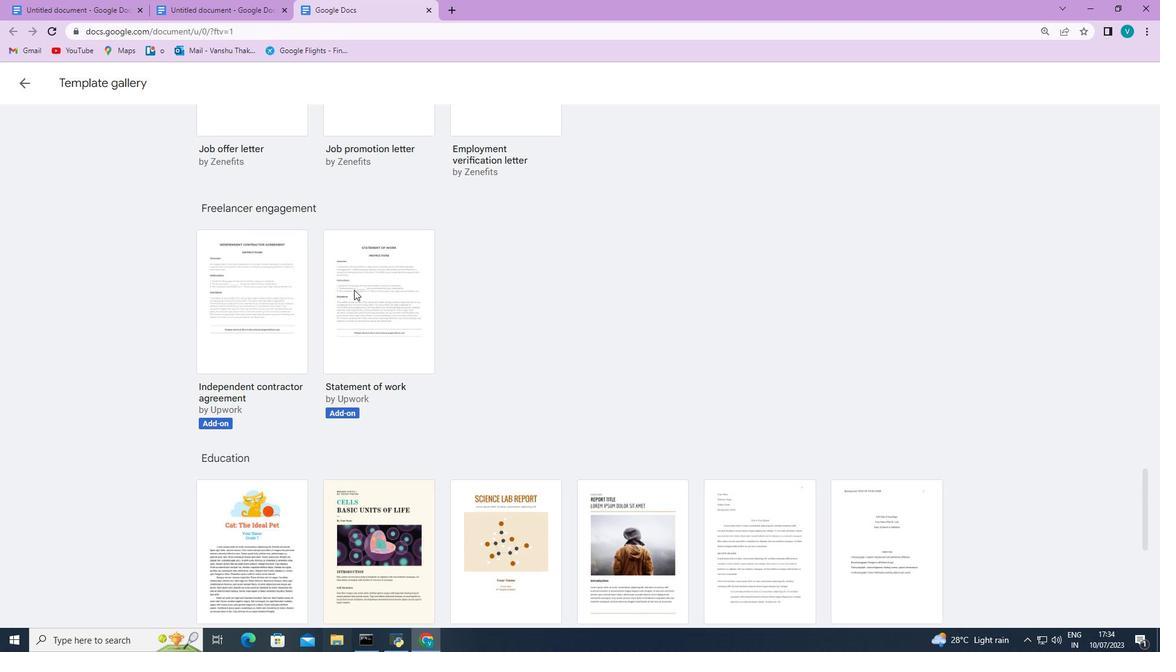 
Action: Mouse scrolled (354, 289) with delta (0, 0)
Screenshot: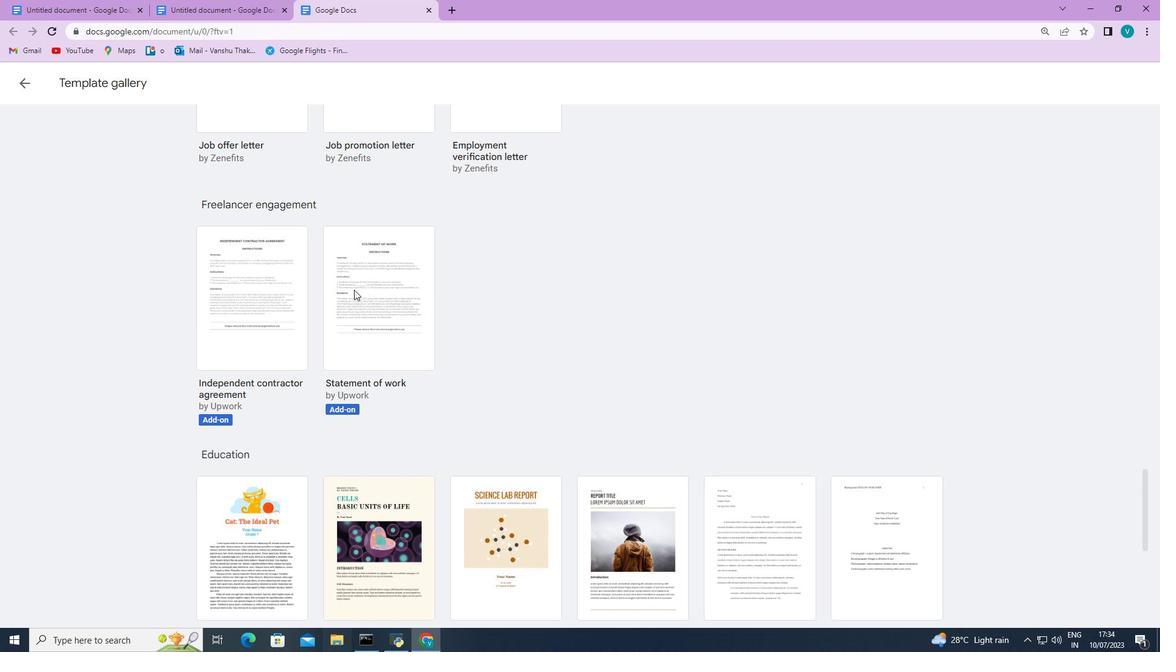 
Action: Mouse scrolled (354, 289) with delta (0, 0)
Screenshot: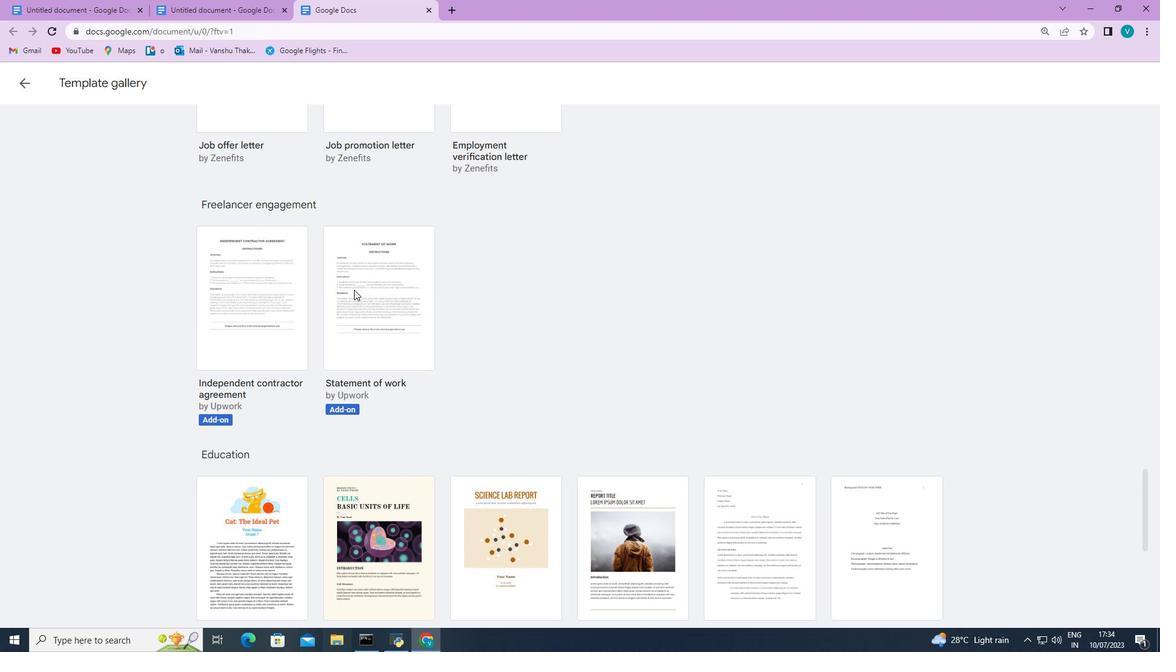 
Action: Mouse scrolled (354, 289) with delta (0, 0)
Screenshot: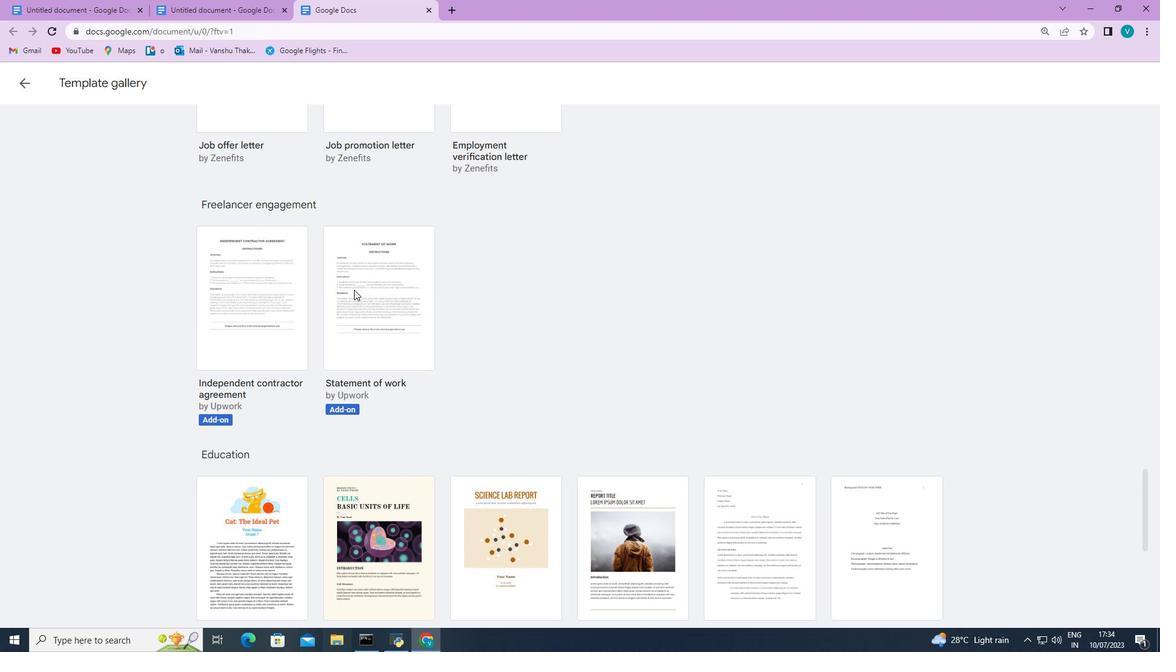 
Action: Mouse scrolled (354, 289) with delta (0, 0)
Screenshot: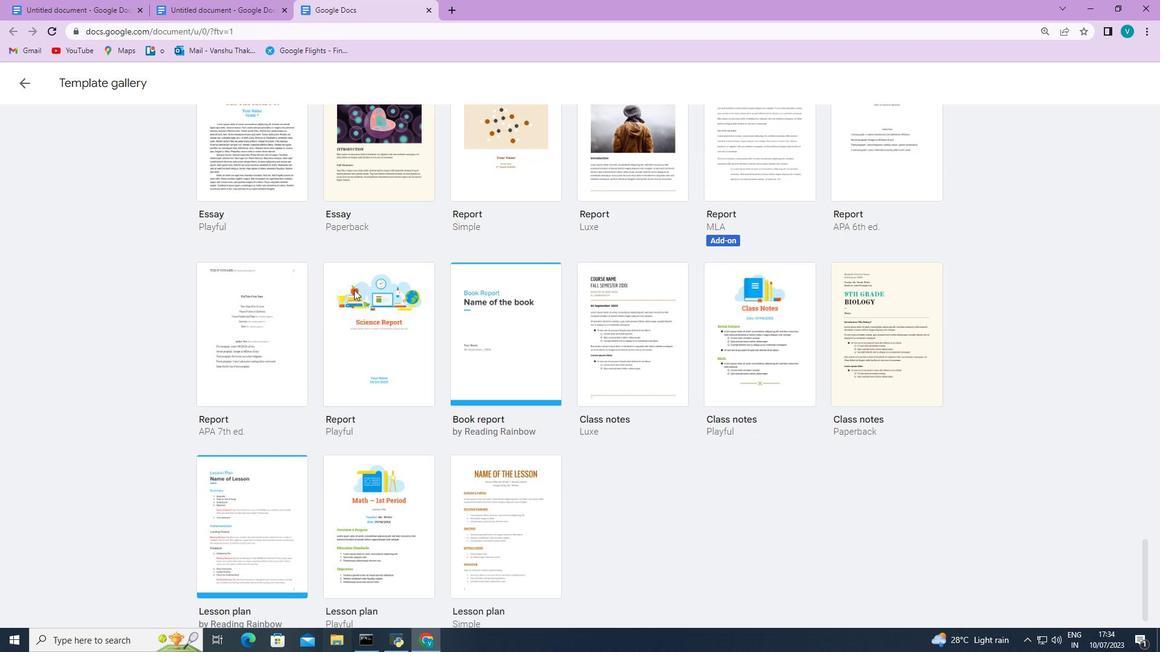 
Action: Mouse scrolled (354, 289) with delta (0, 0)
Screenshot: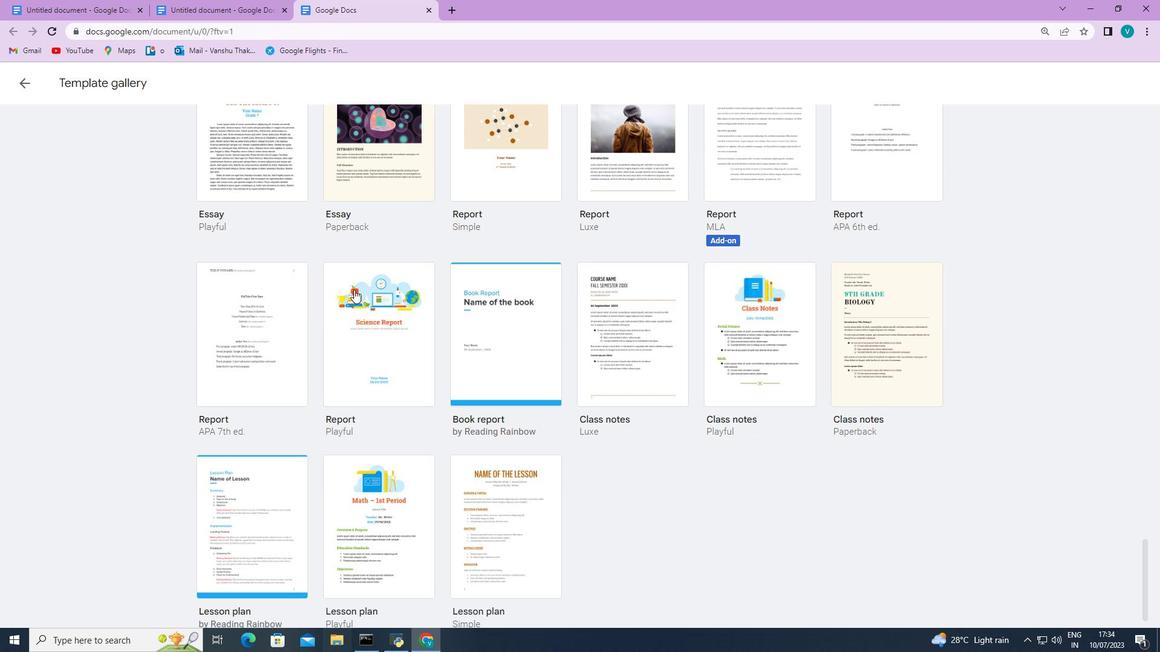 
Action: Mouse scrolled (354, 289) with delta (0, 0)
Screenshot: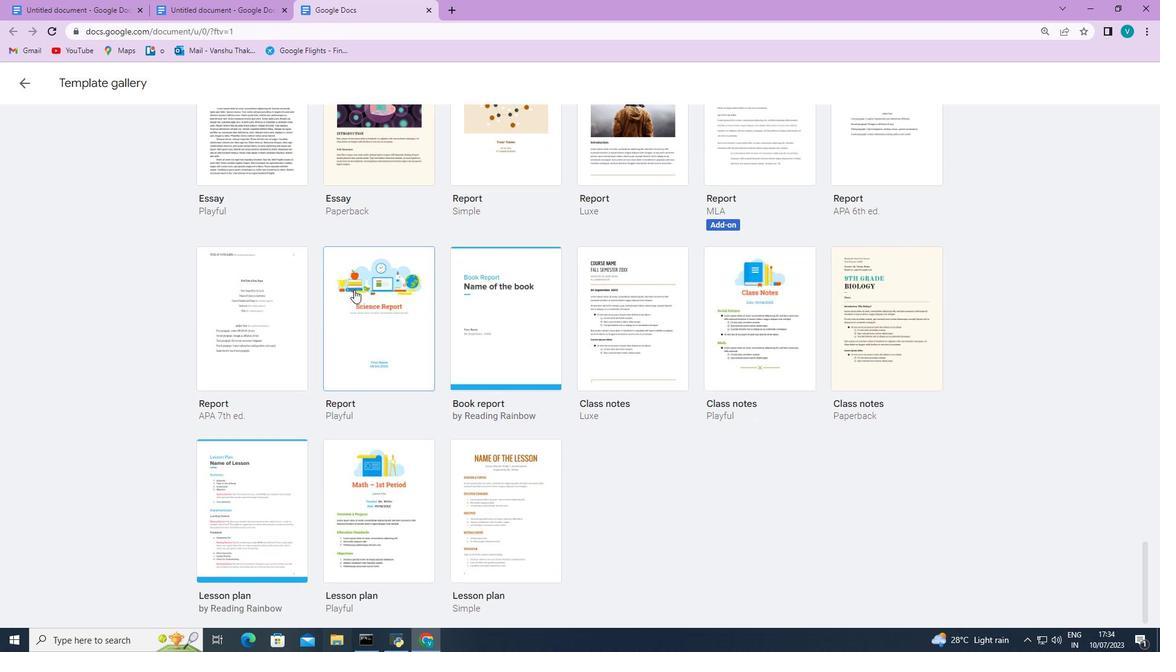 
Action: Mouse moved to (390, 282)
Screenshot: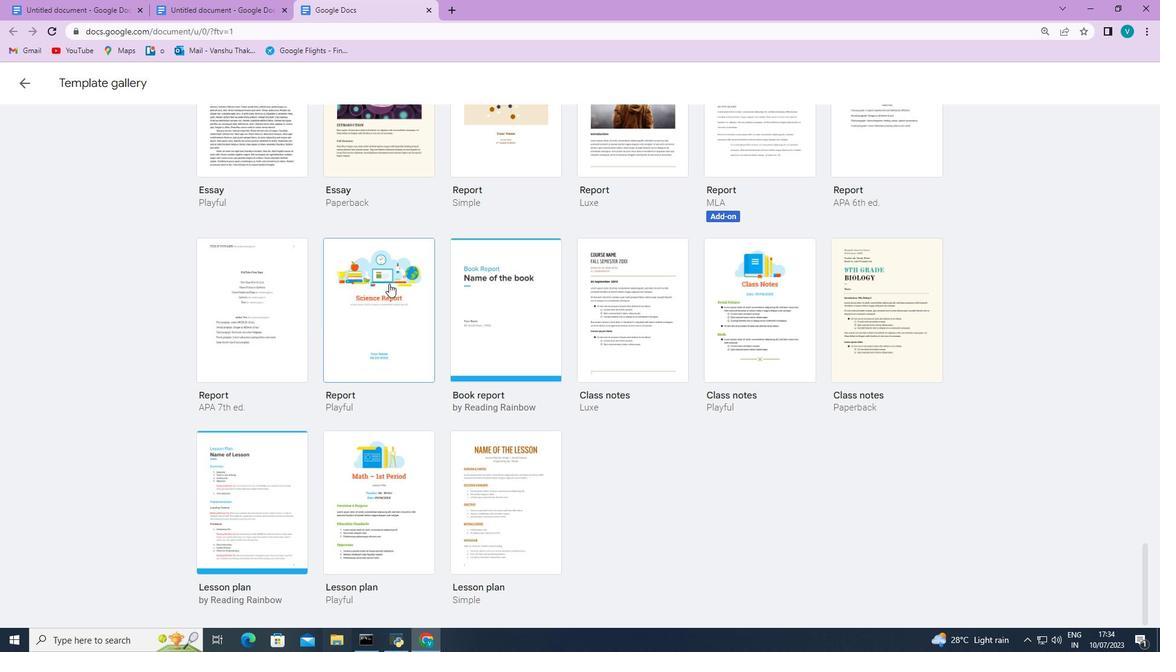 
Action: Mouse pressed left at (390, 282)
Screenshot: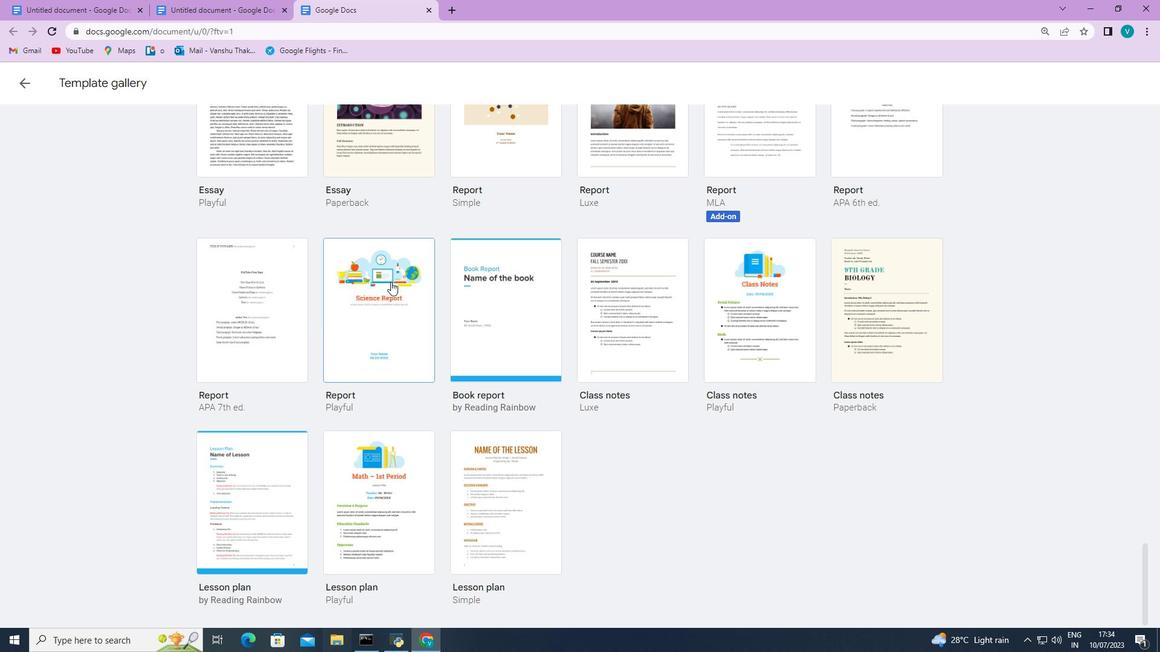 
Action: Mouse moved to (390, 281)
Screenshot: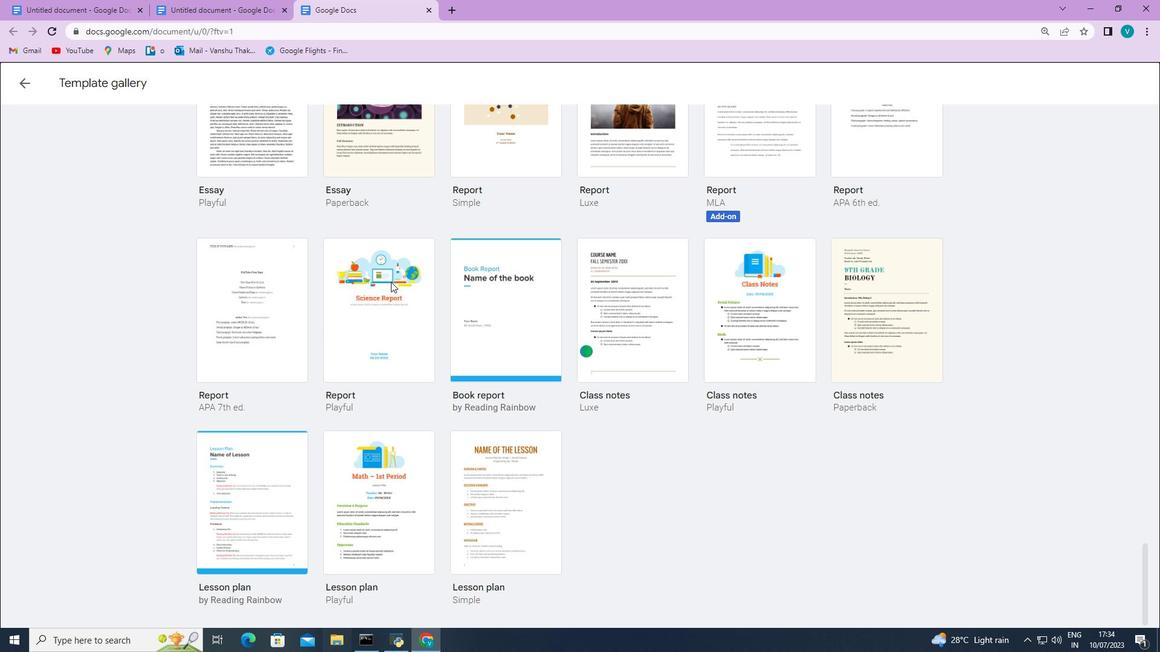
